 Task: Create a due date automation trigger when advanced on, on the monday after a card is due add fields without custom field "Resume" set to a date less than 1 days from now at 11:00 AM.
Action: Mouse moved to (1257, 96)
Screenshot: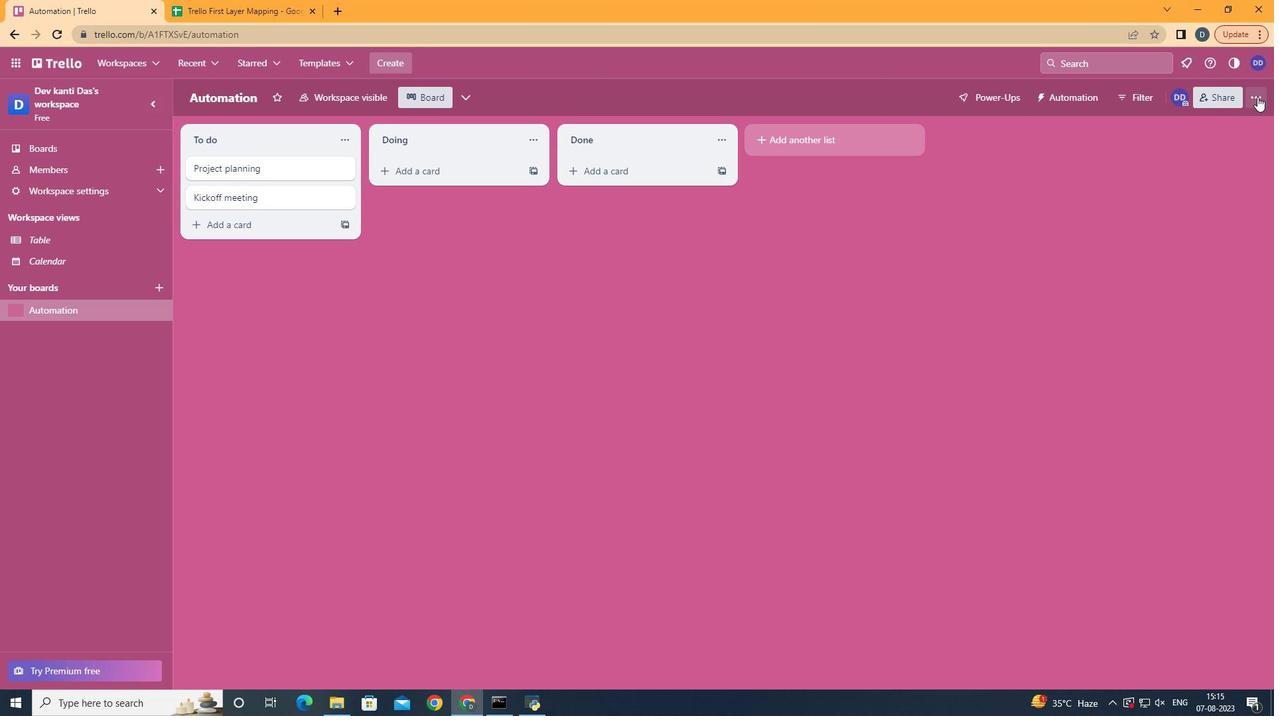 
Action: Mouse pressed left at (1257, 96)
Screenshot: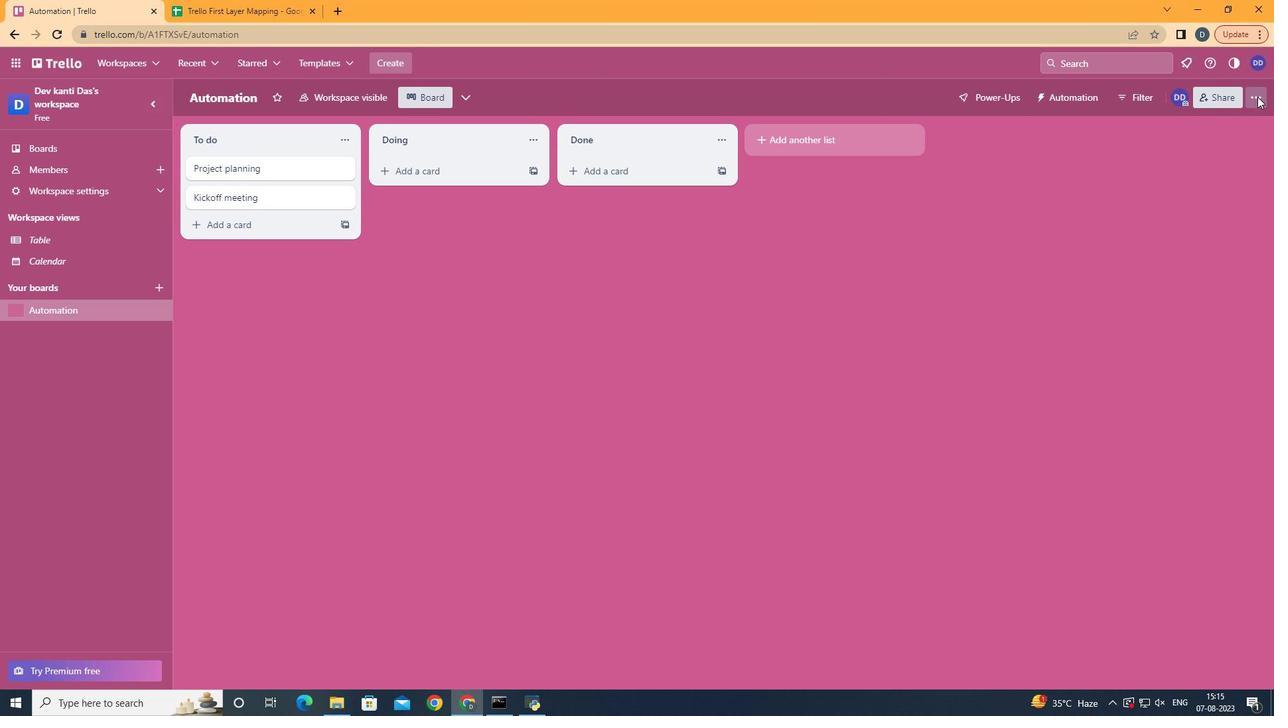 
Action: Mouse moved to (1175, 298)
Screenshot: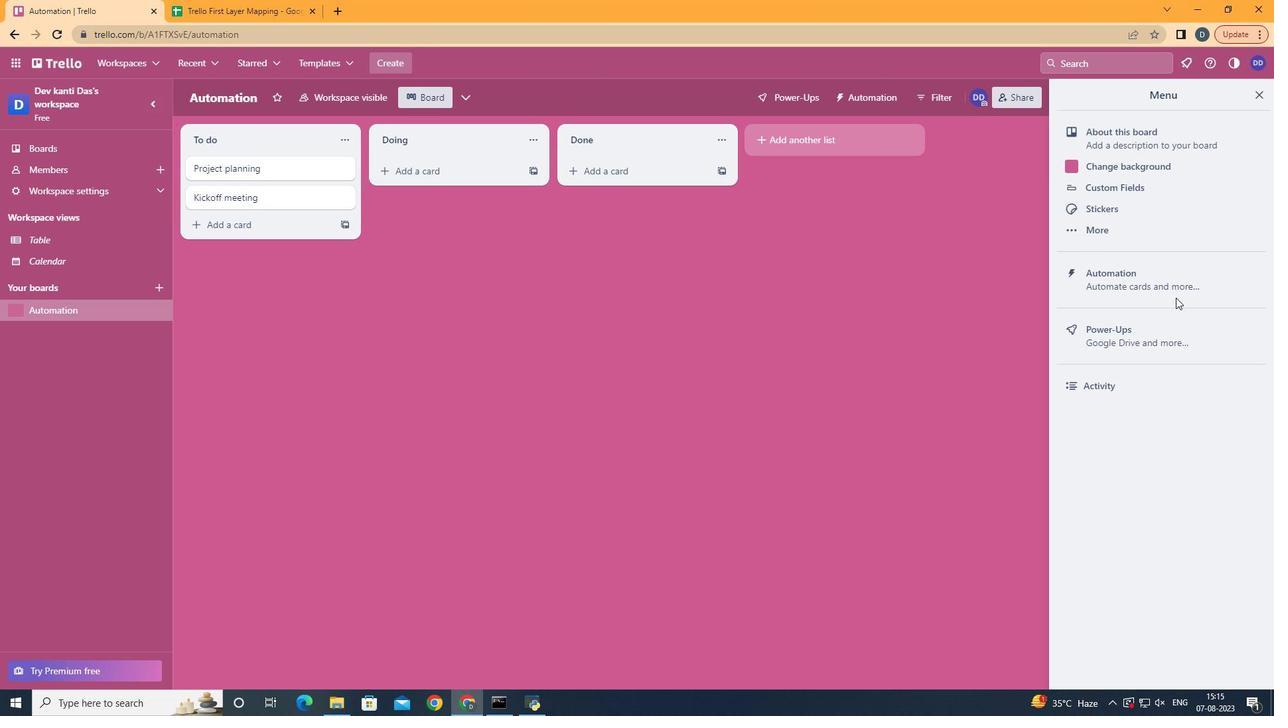 
Action: Mouse pressed left at (1175, 298)
Screenshot: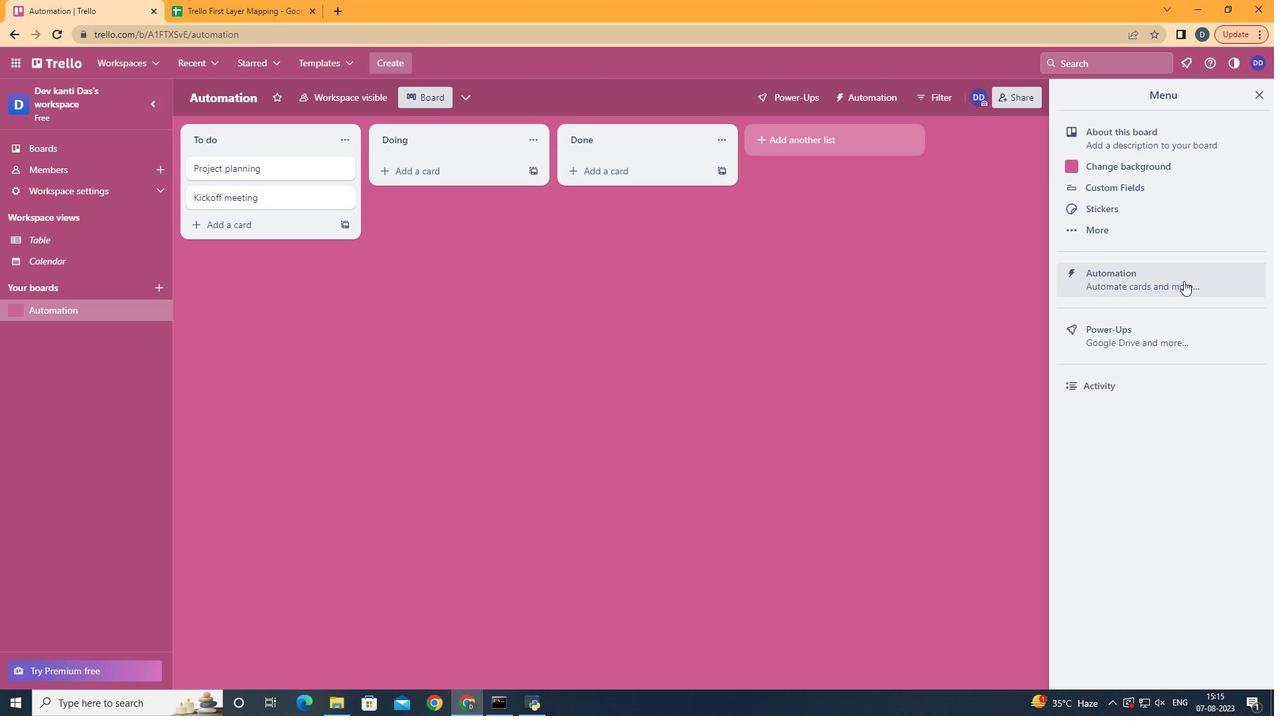 
Action: Mouse moved to (1184, 280)
Screenshot: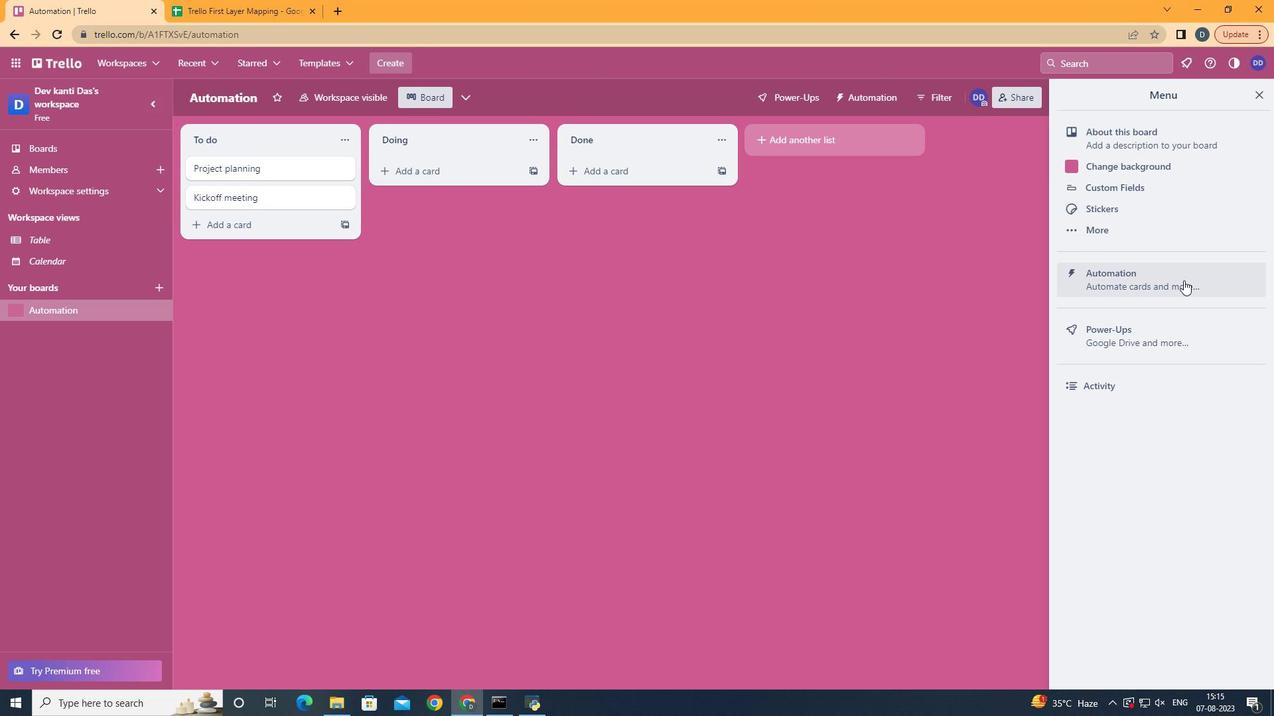 
Action: Mouse pressed left at (1184, 280)
Screenshot: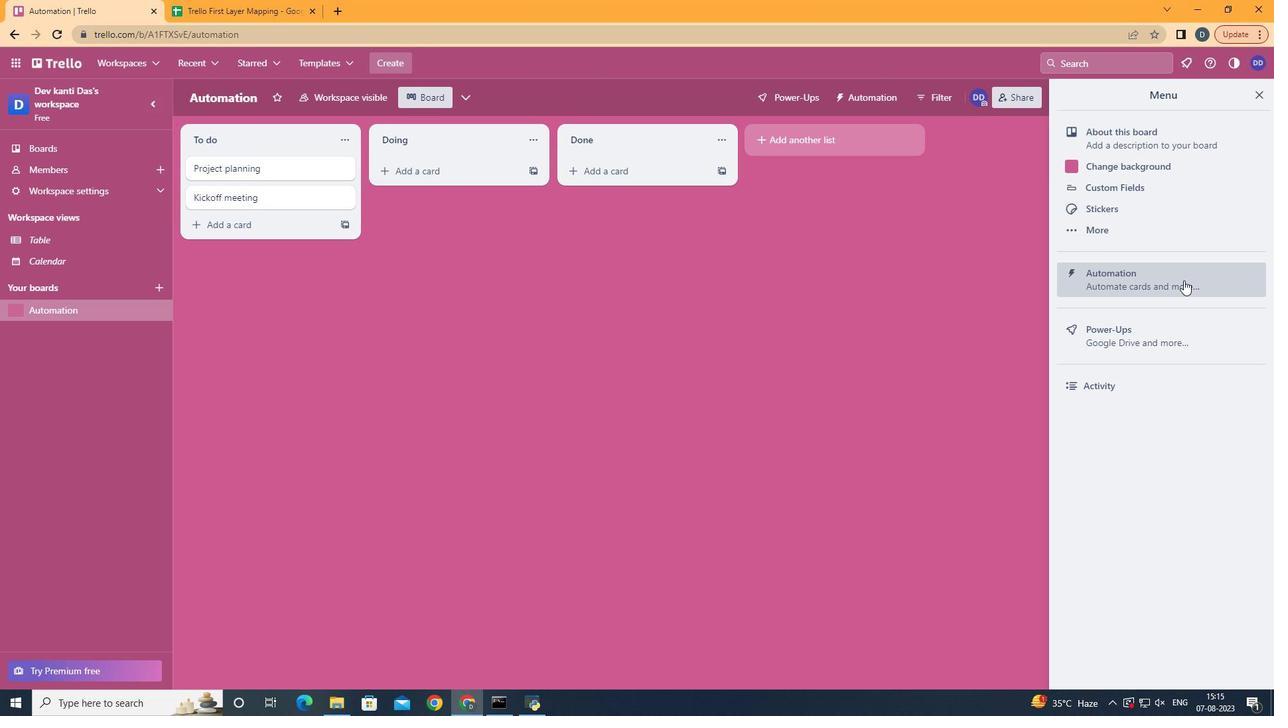 
Action: Mouse moved to (248, 270)
Screenshot: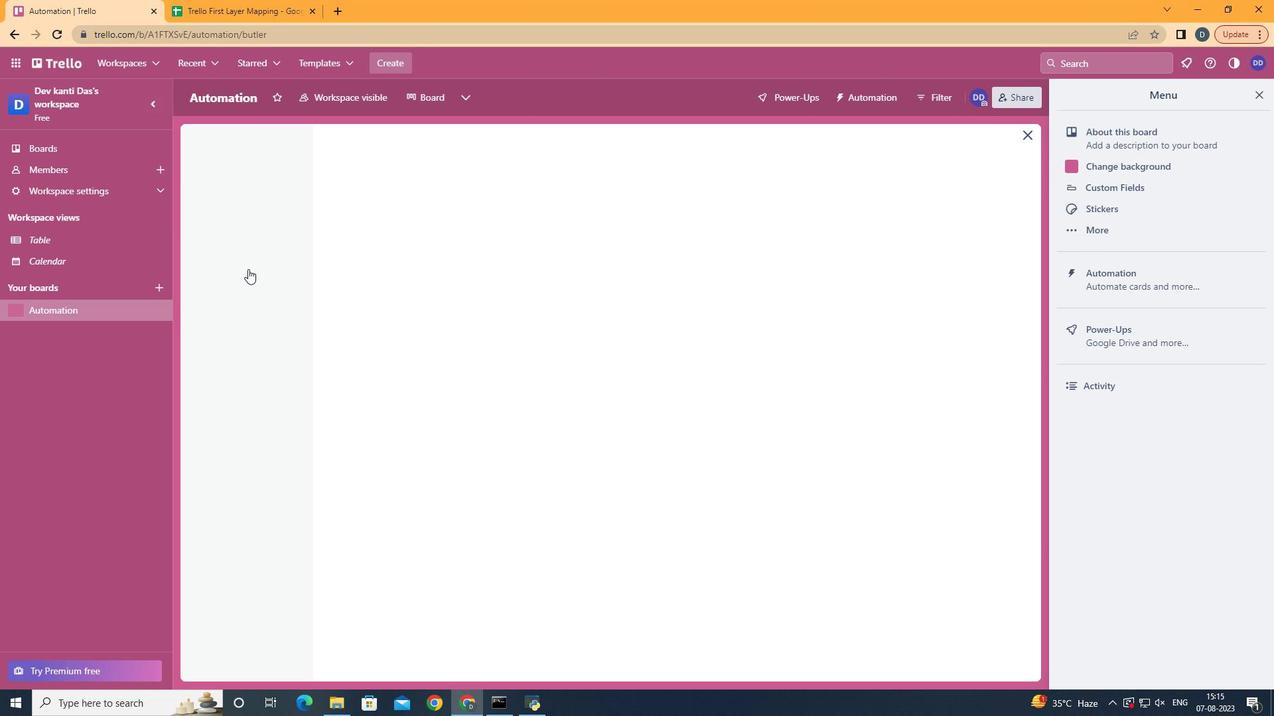 
Action: Mouse pressed left at (248, 270)
Screenshot: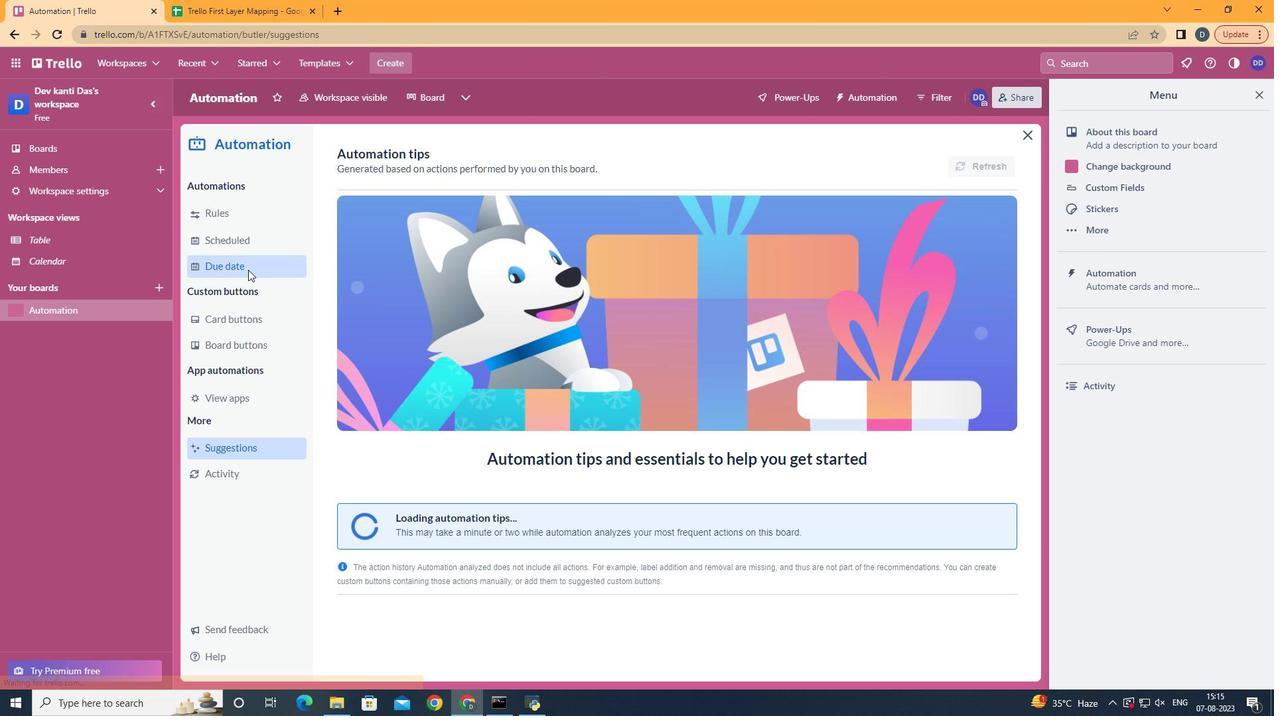 
Action: Mouse moved to (937, 161)
Screenshot: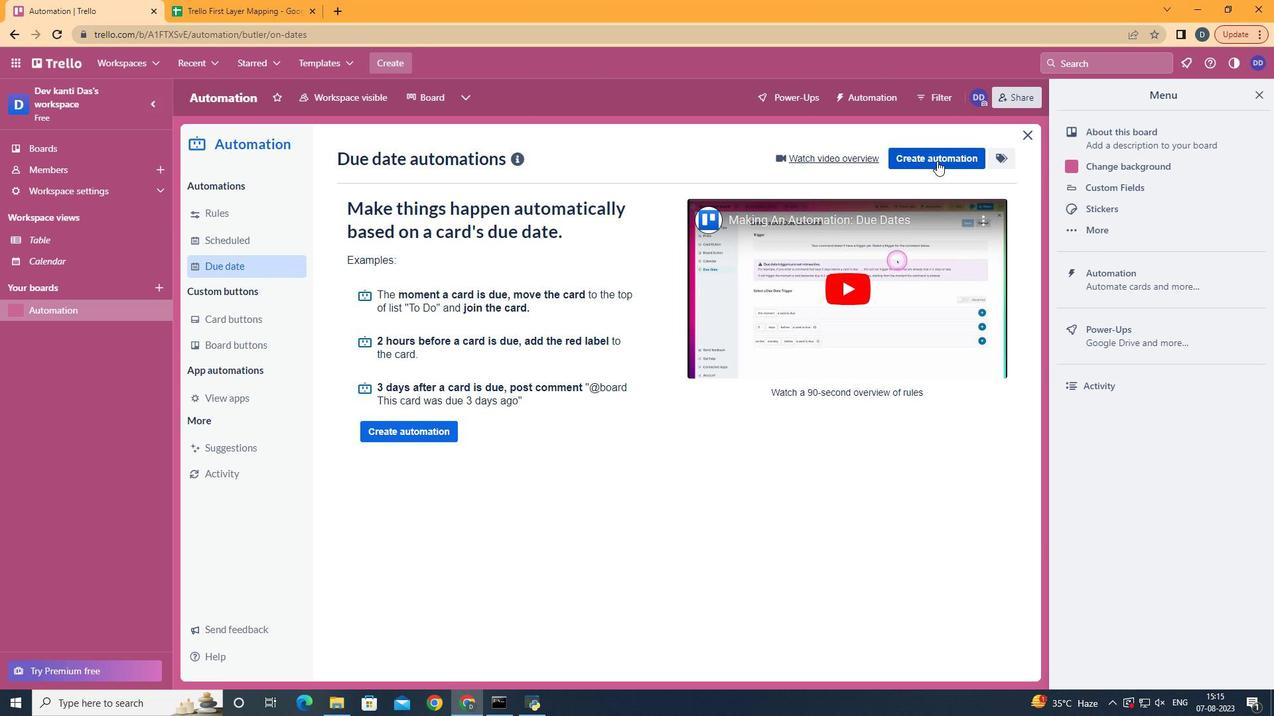 
Action: Mouse pressed left at (937, 161)
Screenshot: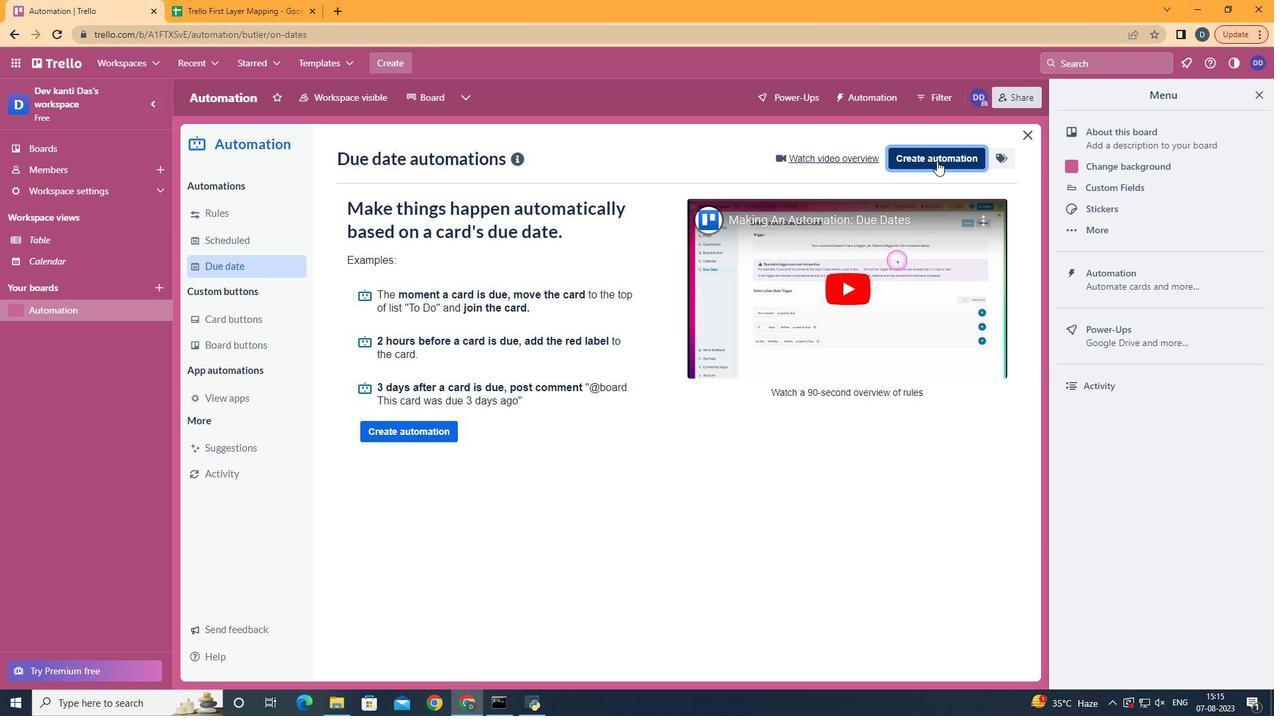 
Action: Mouse moved to (663, 294)
Screenshot: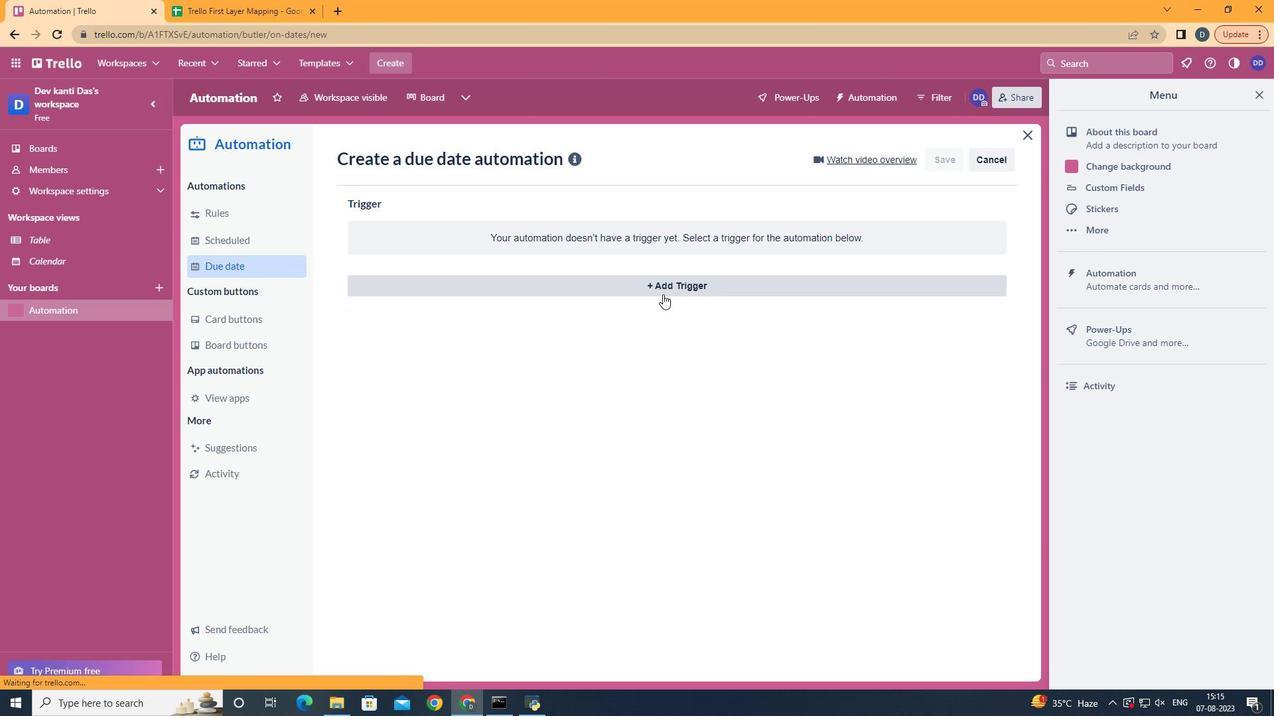 
Action: Mouse pressed left at (663, 294)
Screenshot: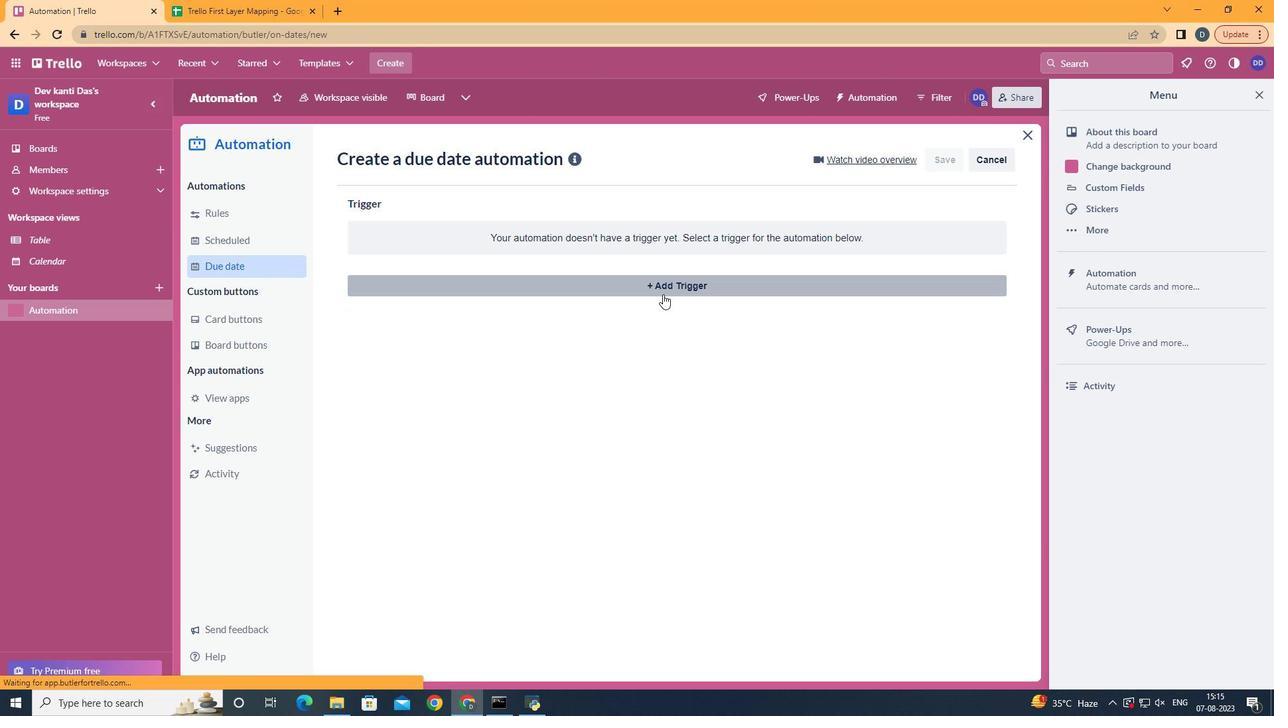 
Action: Mouse moved to (432, 348)
Screenshot: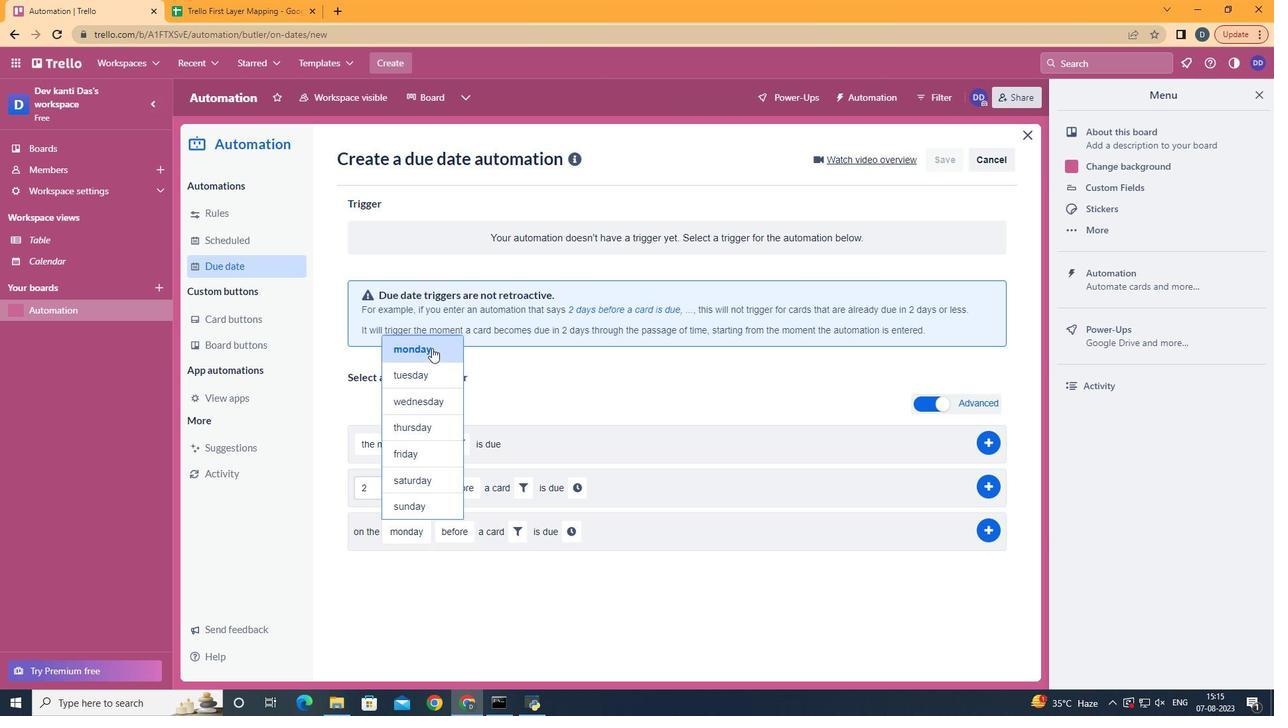 
Action: Mouse pressed left at (432, 348)
Screenshot: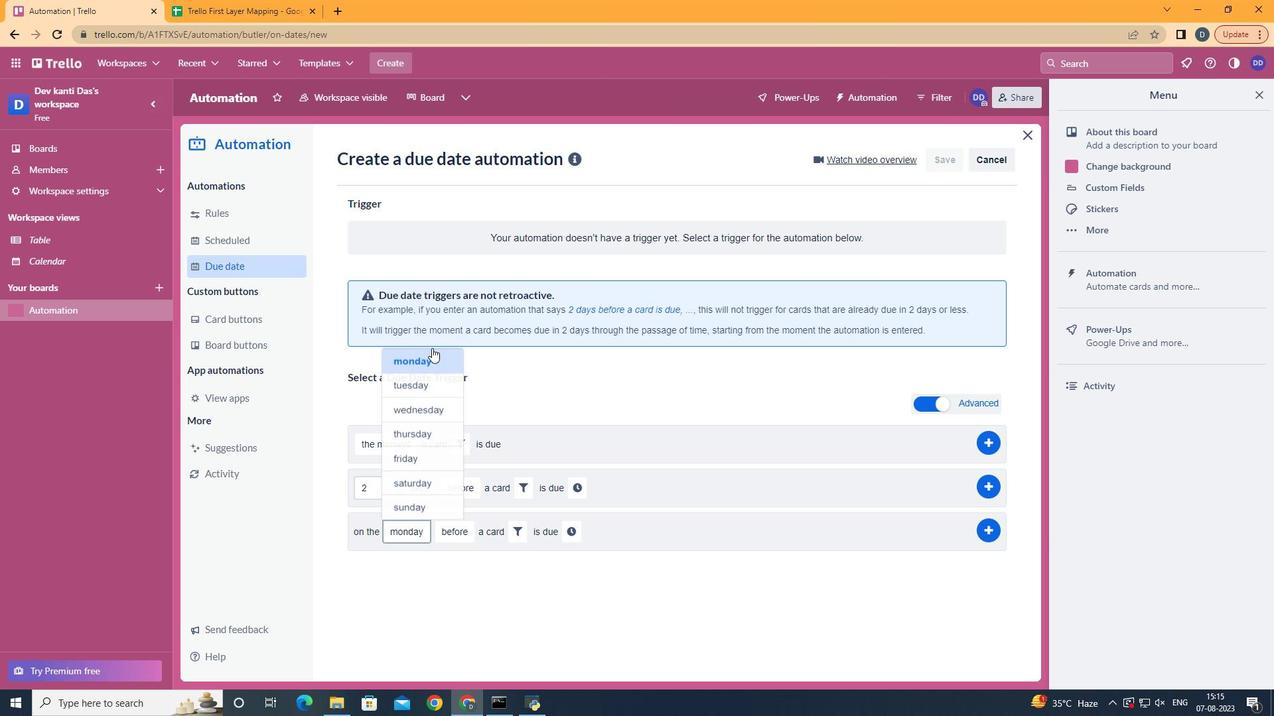 
Action: Mouse moved to (460, 577)
Screenshot: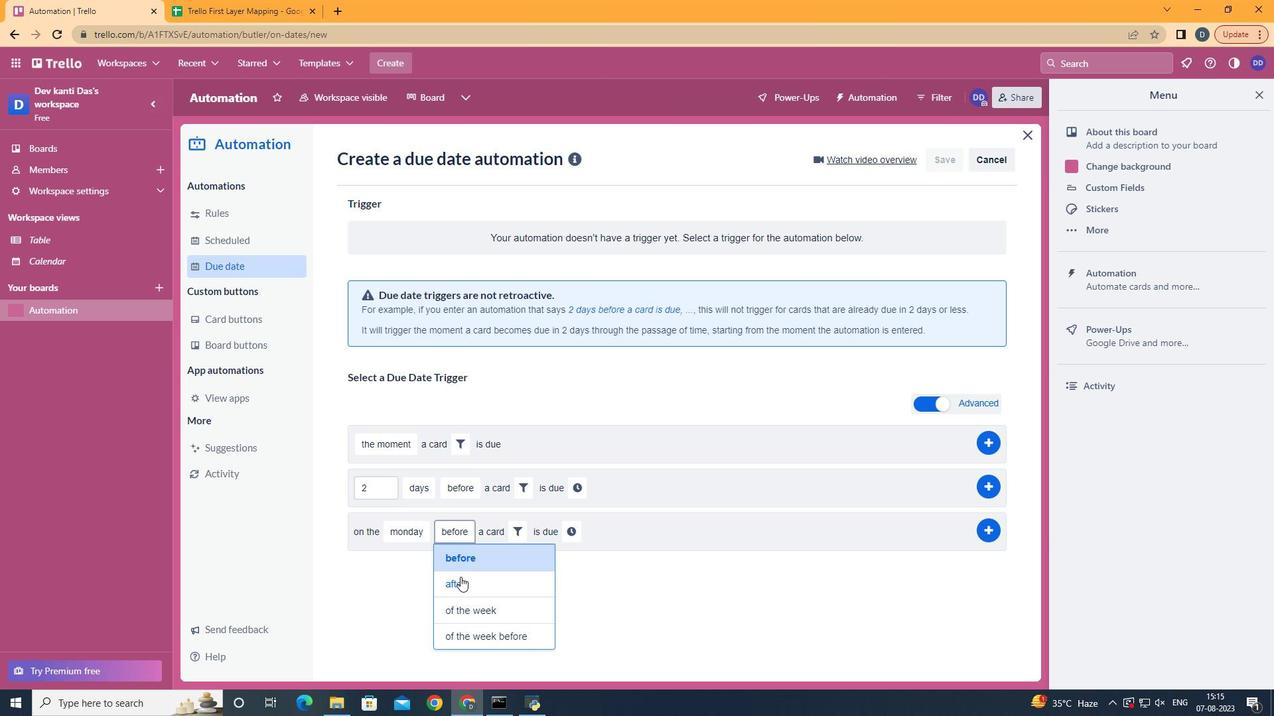 
Action: Mouse pressed left at (460, 577)
Screenshot: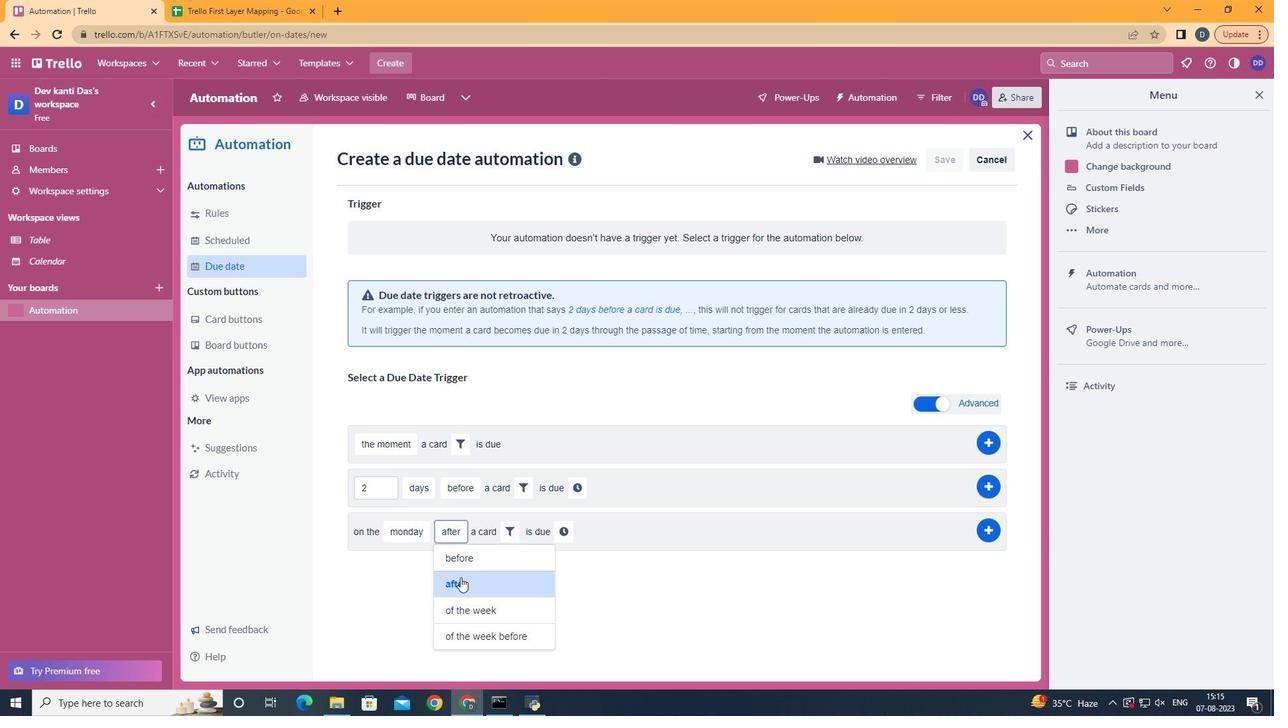 
Action: Mouse moved to (518, 525)
Screenshot: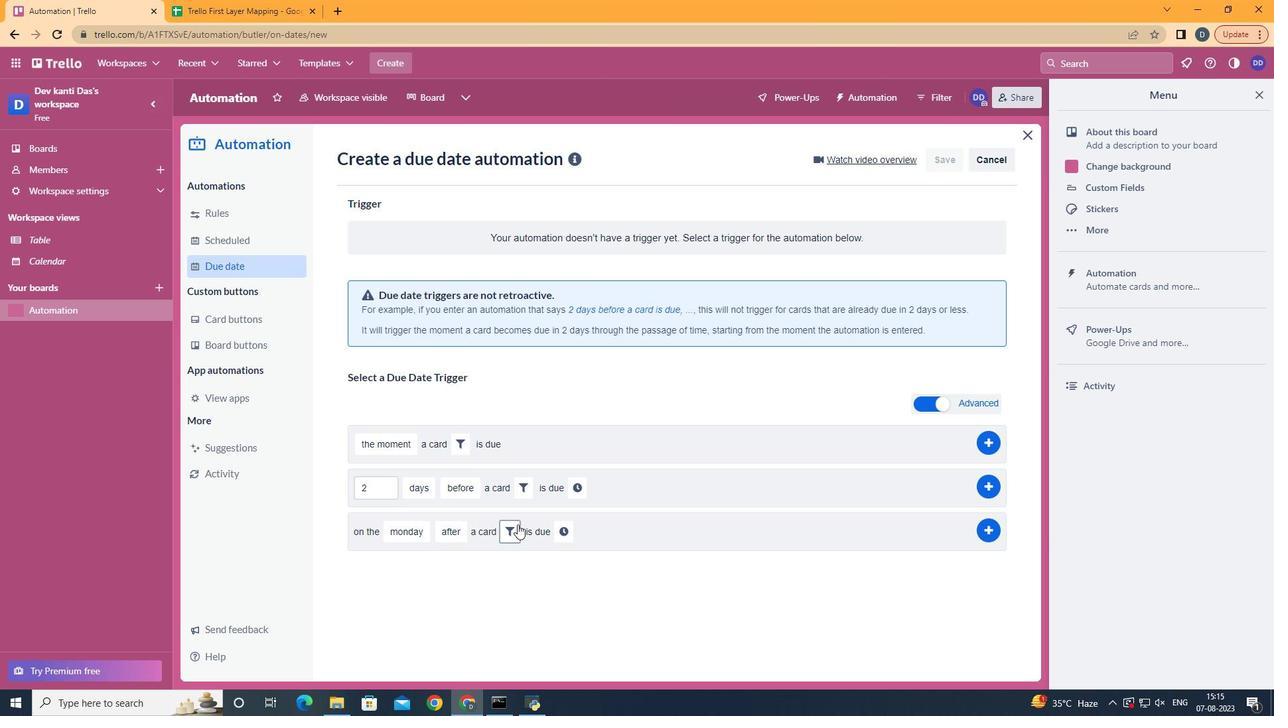 
Action: Mouse pressed left at (518, 525)
Screenshot: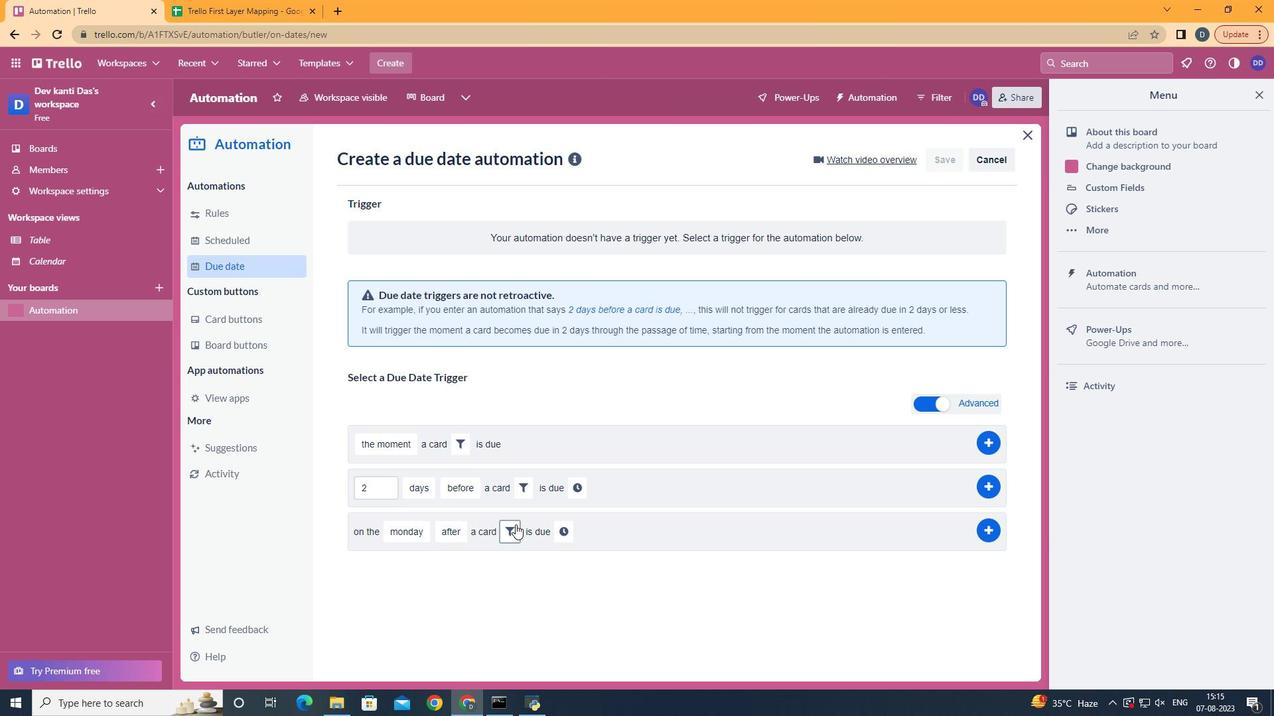 
Action: Mouse moved to (722, 576)
Screenshot: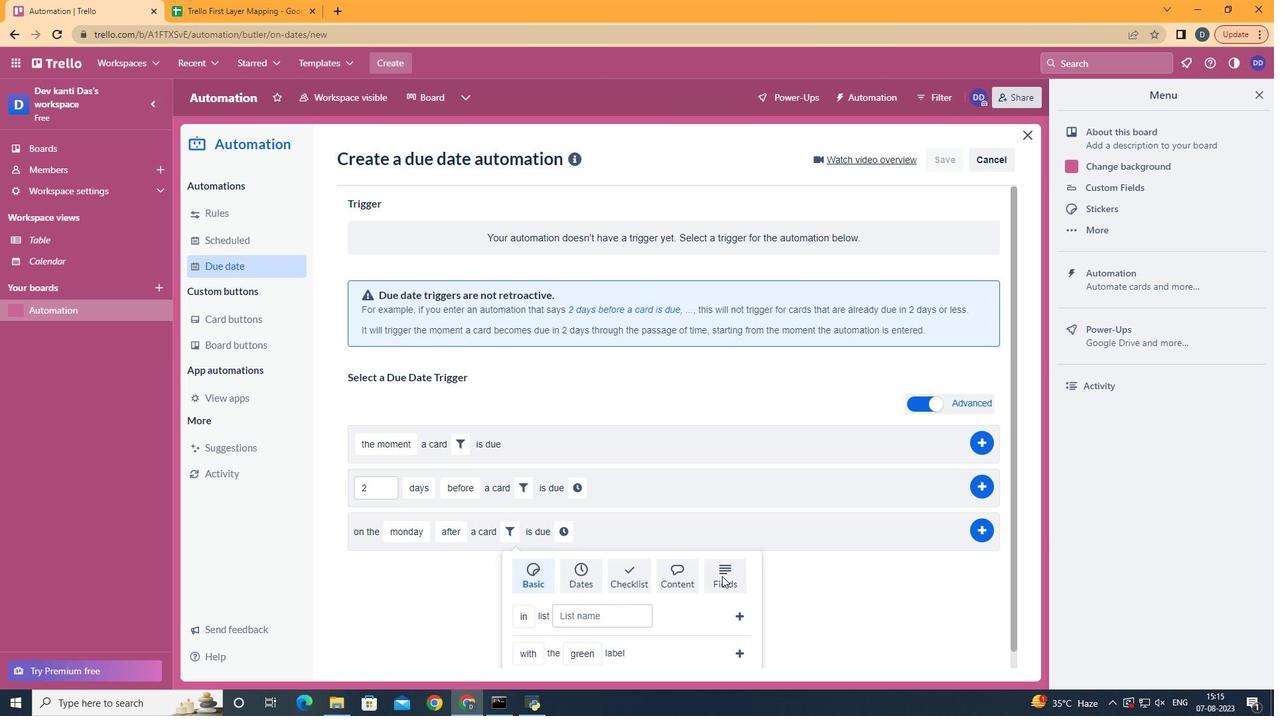 
Action: Mouse pressed left at (722, 576)
Screenshot: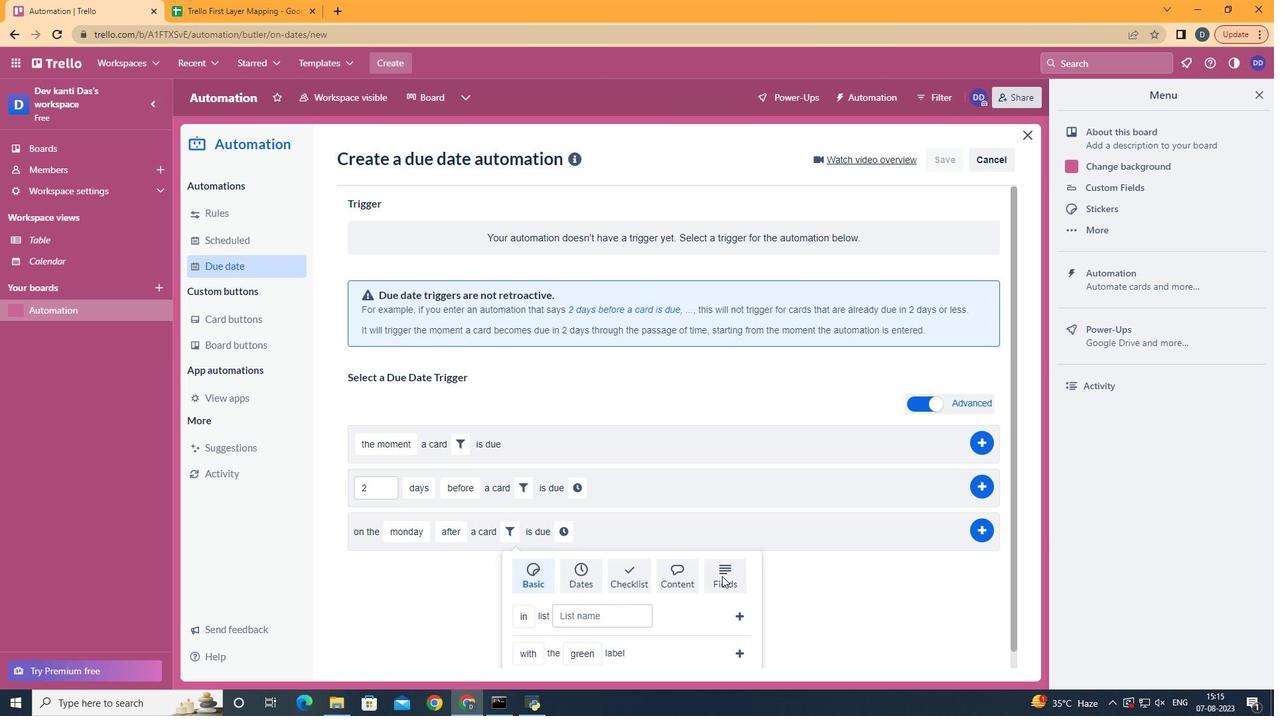
Action: Mouse scrolled (722, 576) with delta (0, 0)
Screenshot: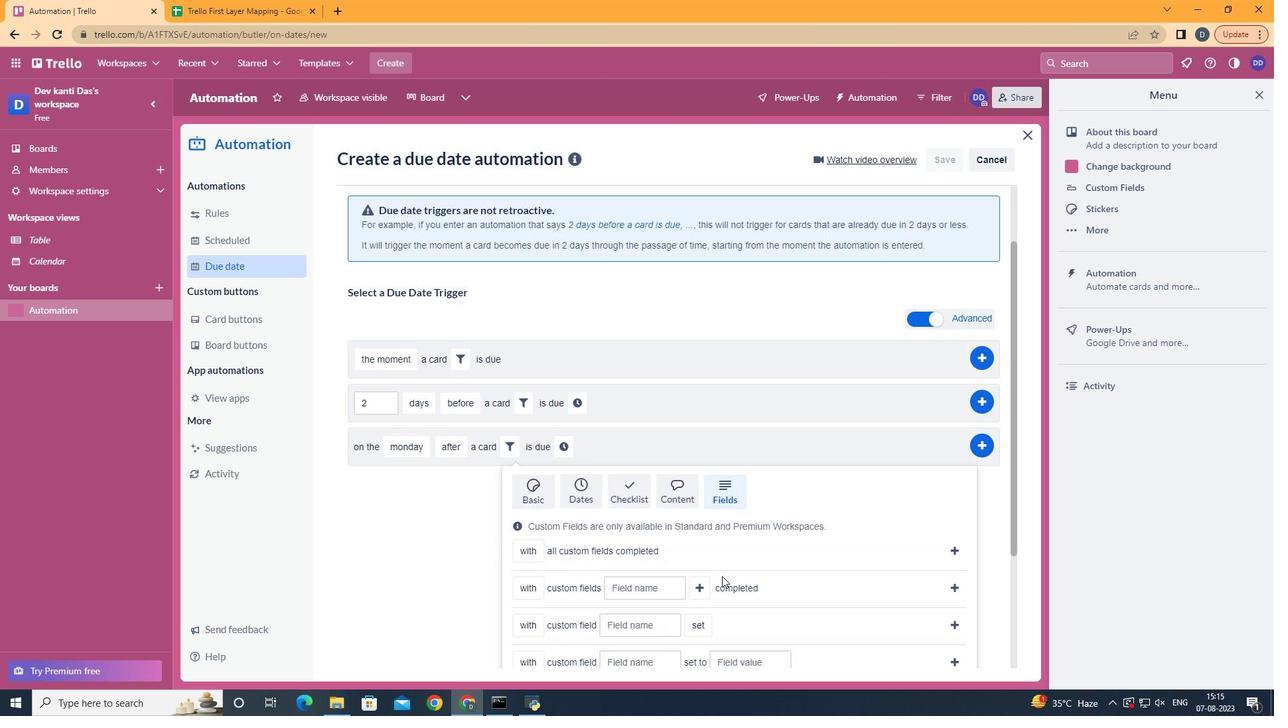 
Action: Mouse scrolled (722, 576) with delta (0, 0)
Screenshot: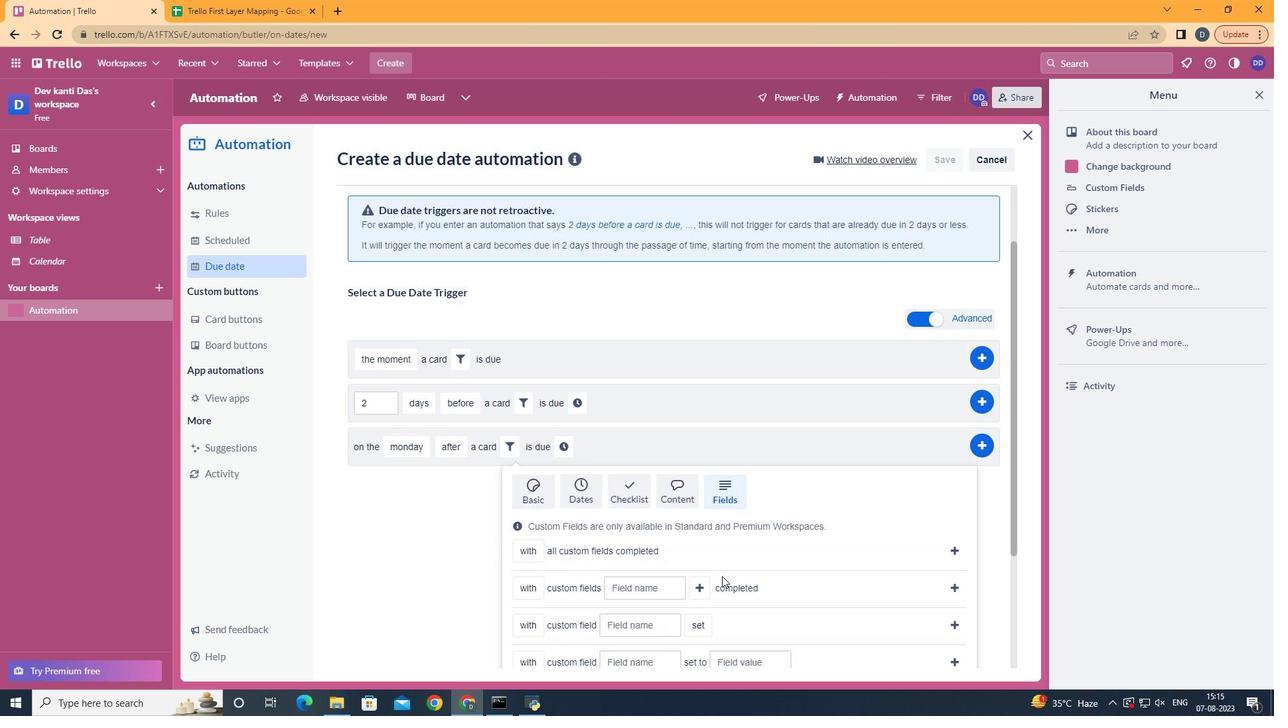 
Action: Mouse scrolled (722, 576) with delta (0, 0)
Screenshot: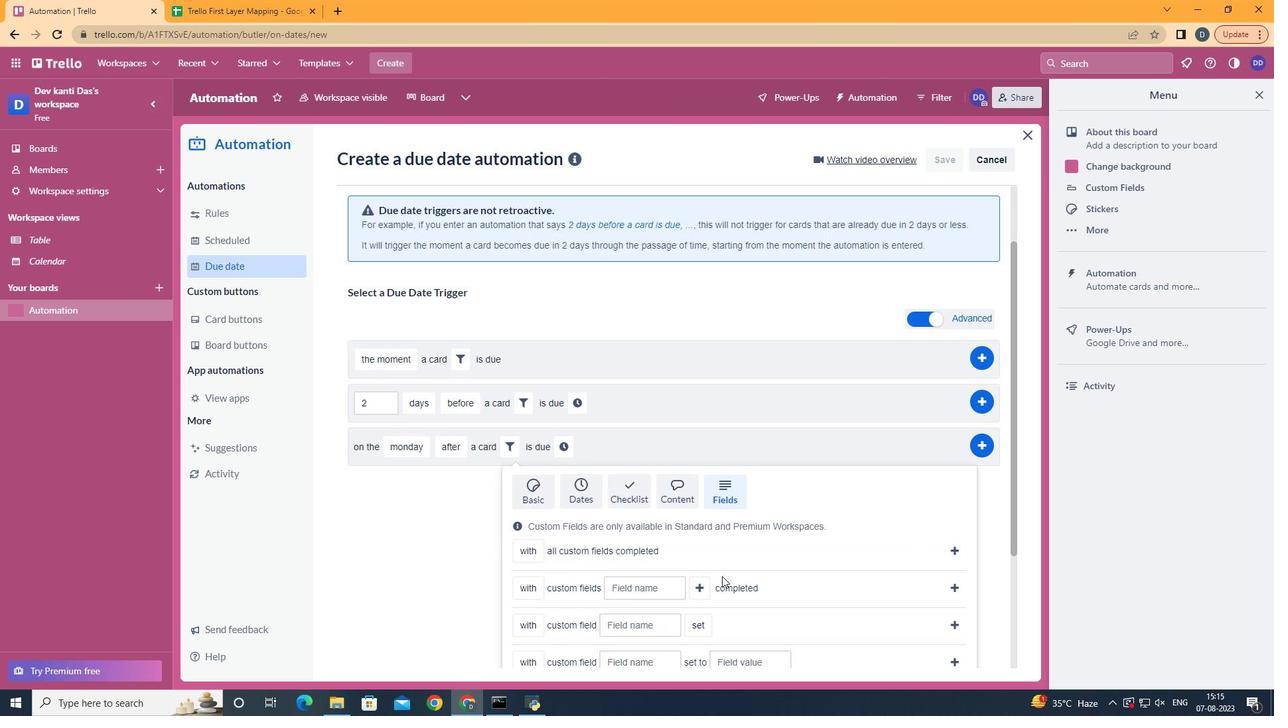 
Action: Mouse scrolled (722, 576) with delta (0, 0)
Screenshot: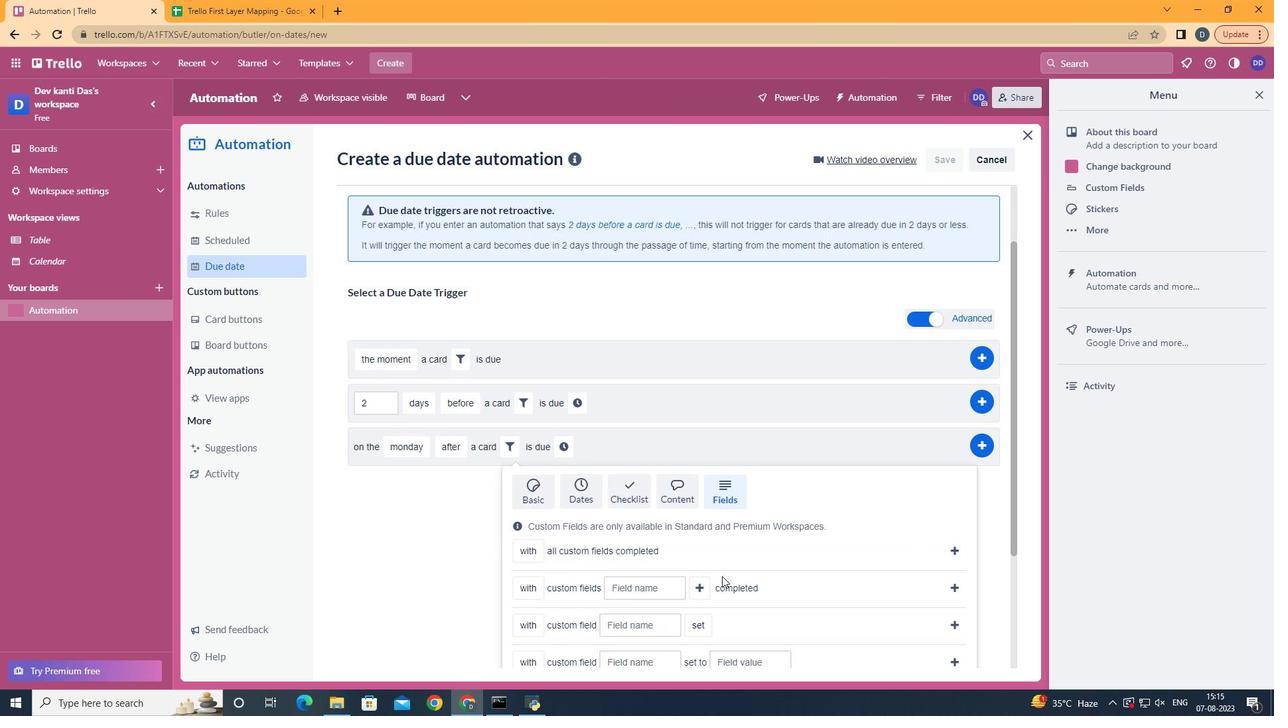 
Action: Mouse scrolled (722, 576) with delta (0, 0)
Screenshot: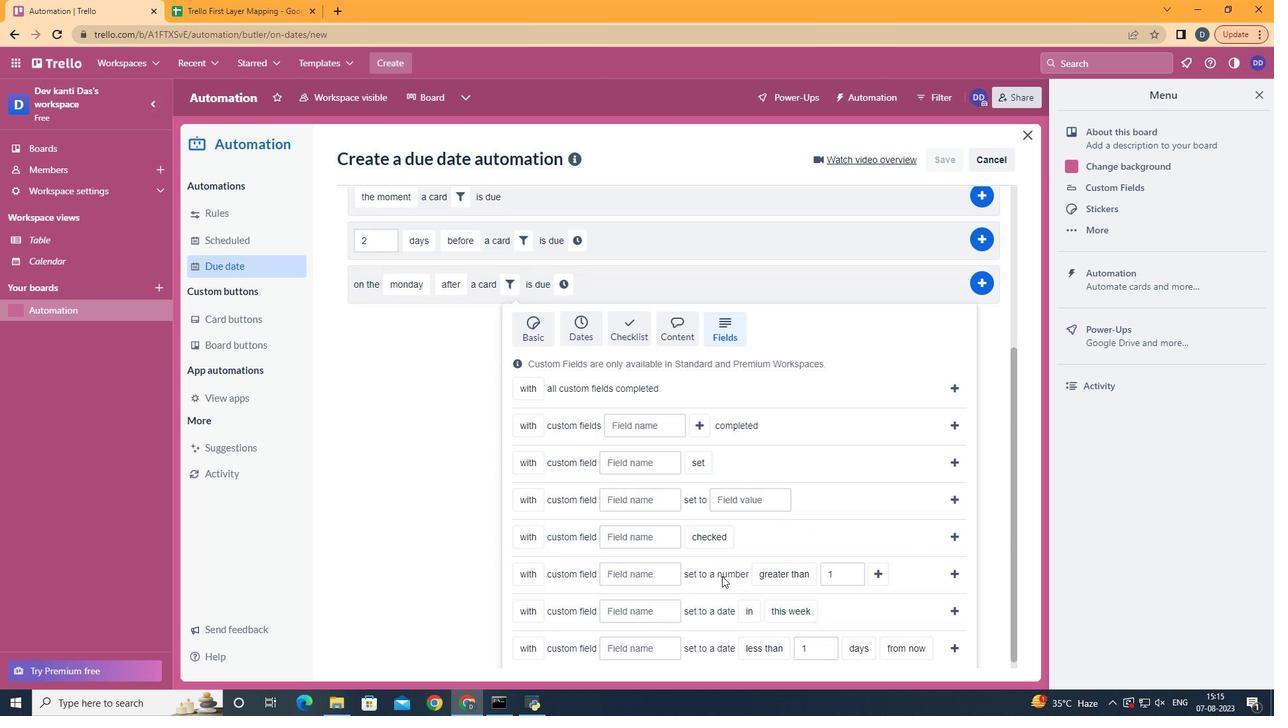 
Action: Mouse moved to (536, 619)
Screenshot: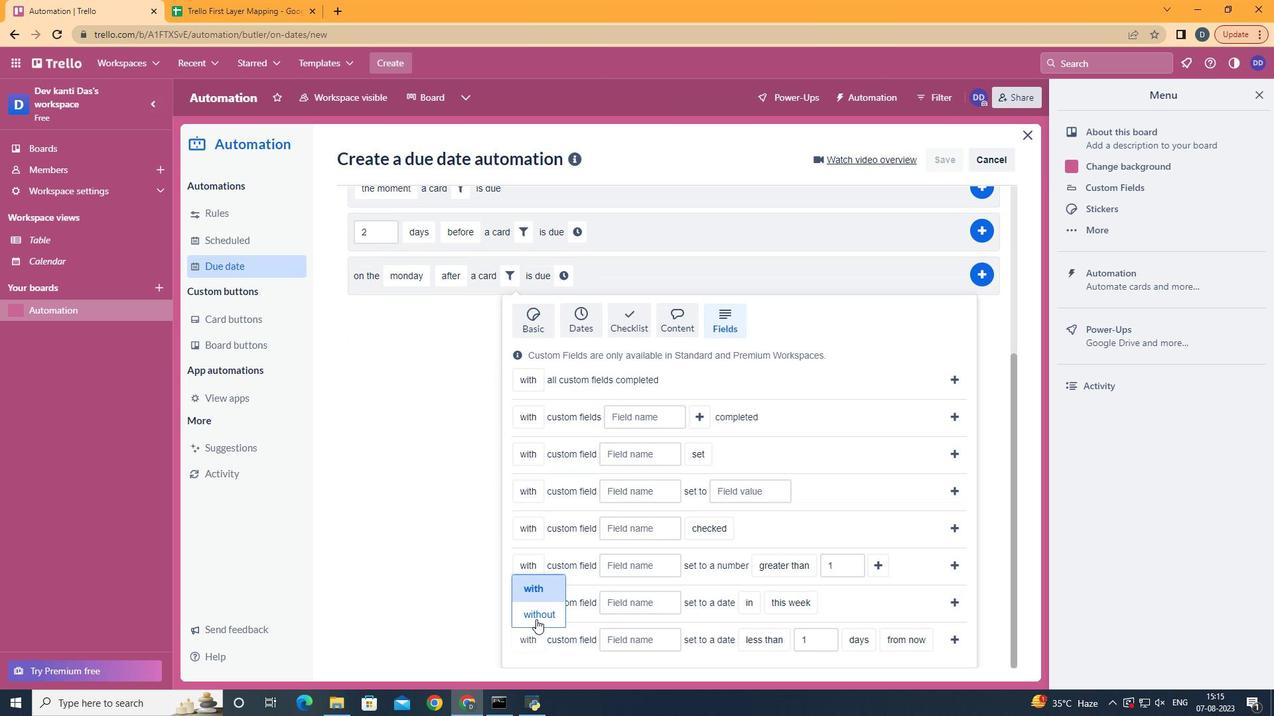 
Action: Mouse pressed left at (536, 619)
Screenshot: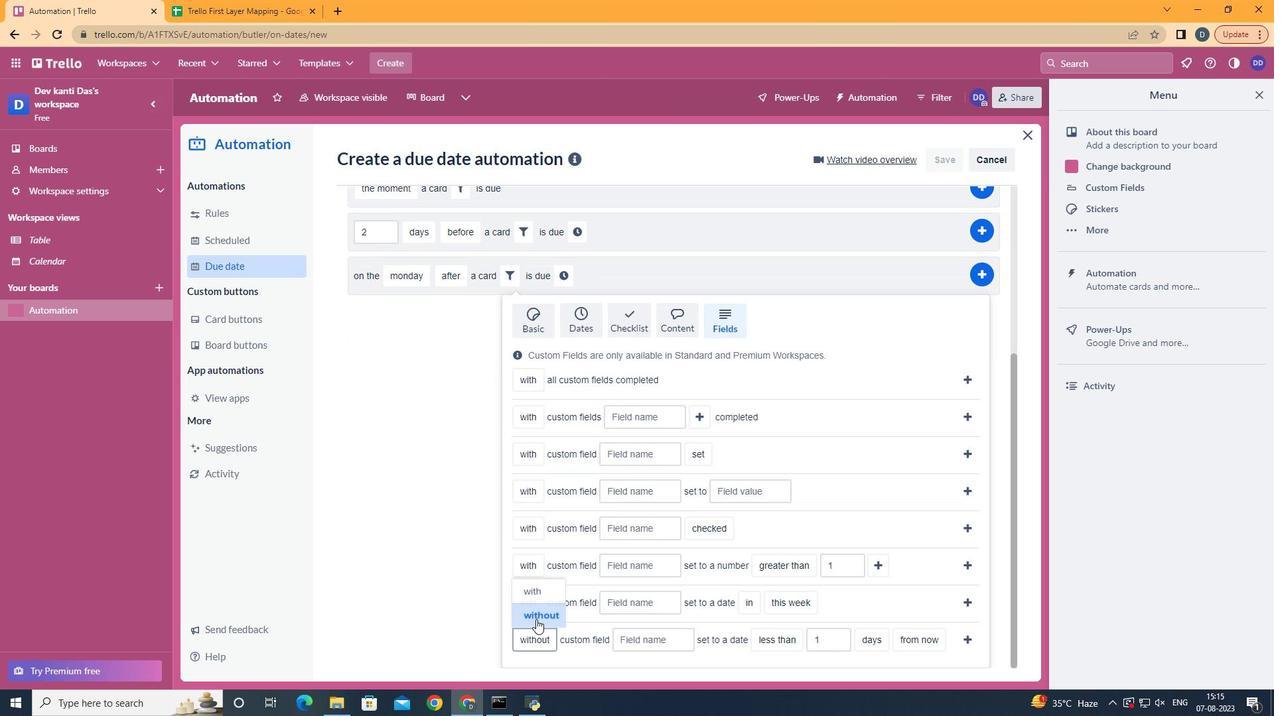 
Action: Mouse moved to (681, 642)
Screenshot: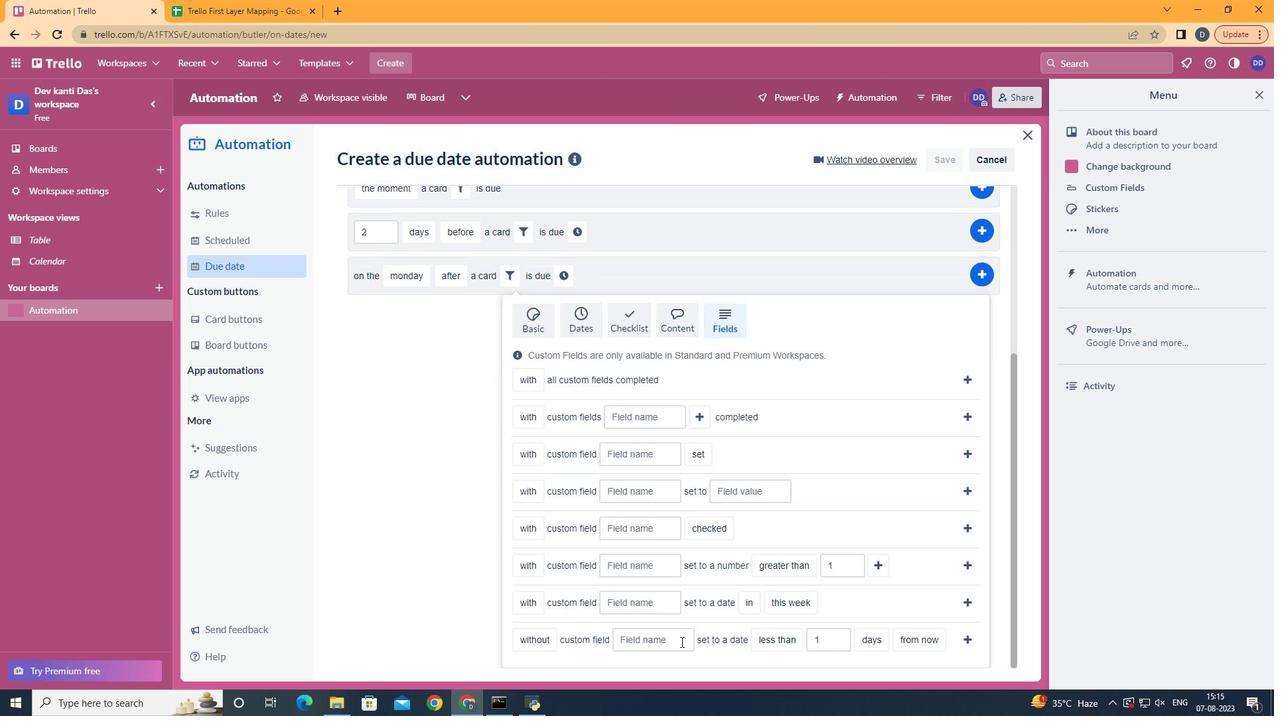 
Action: Mouse pressed left at (681, 642)
Screenshot: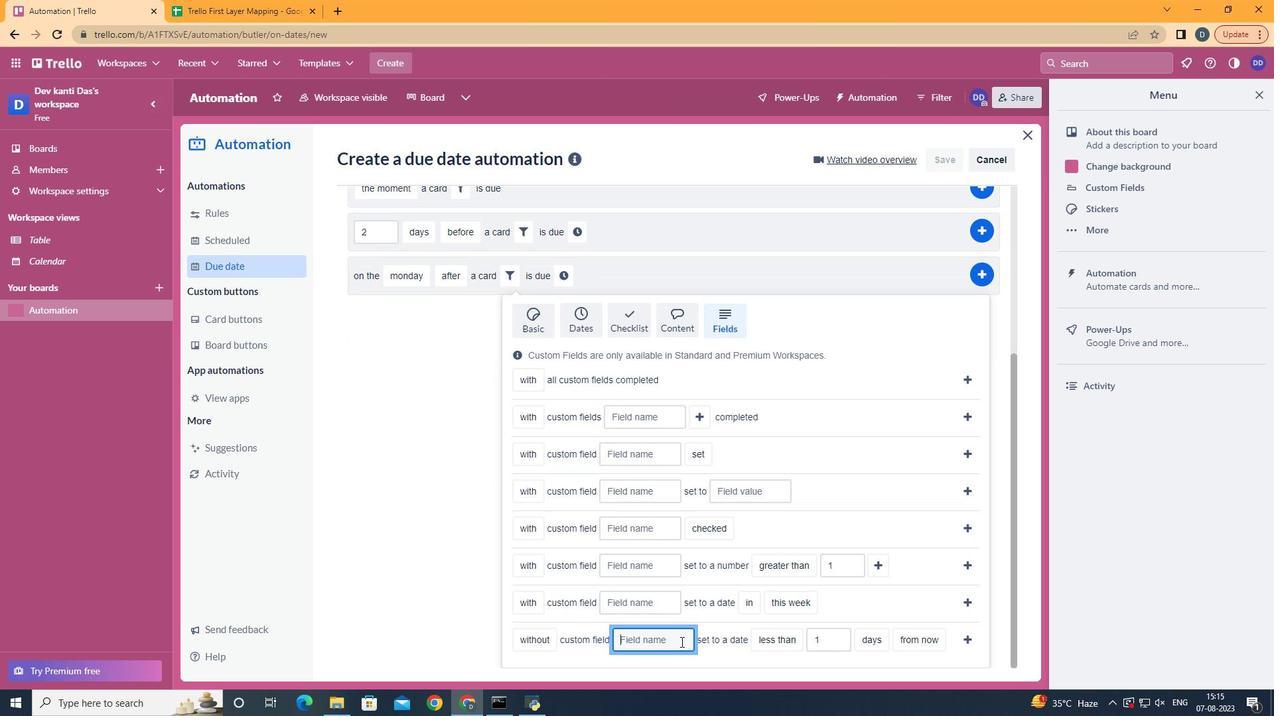 
Action: Key pressed <Key.shift>Resume
Screenshot: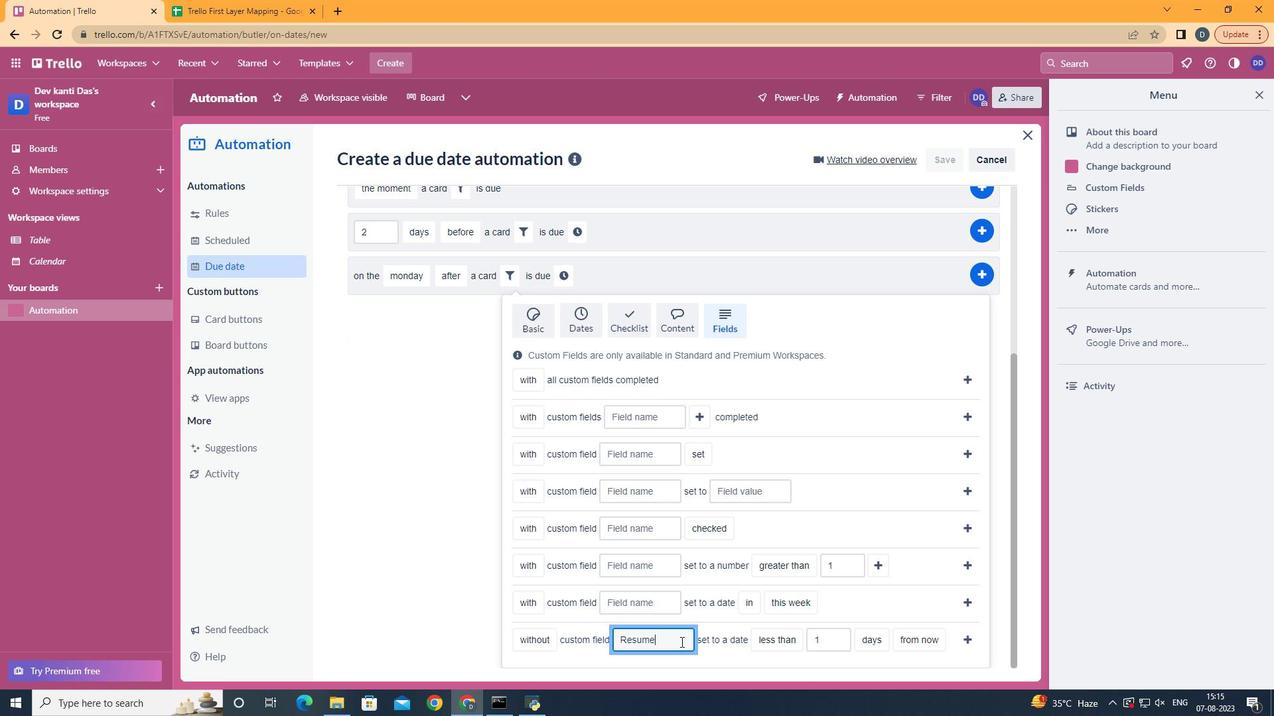 
Action: Mouse moved to (790, 542)
Screenshot: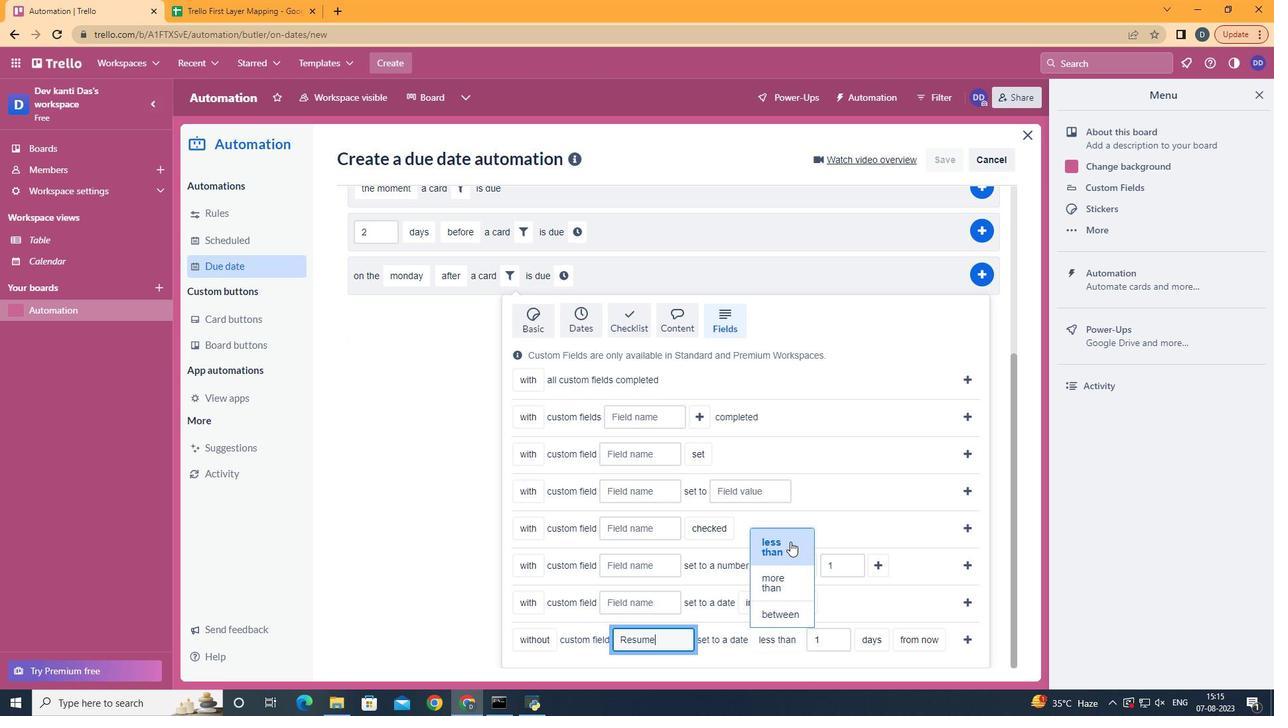 
Action: Mouse pressed left at (790, 542)
Screenshot: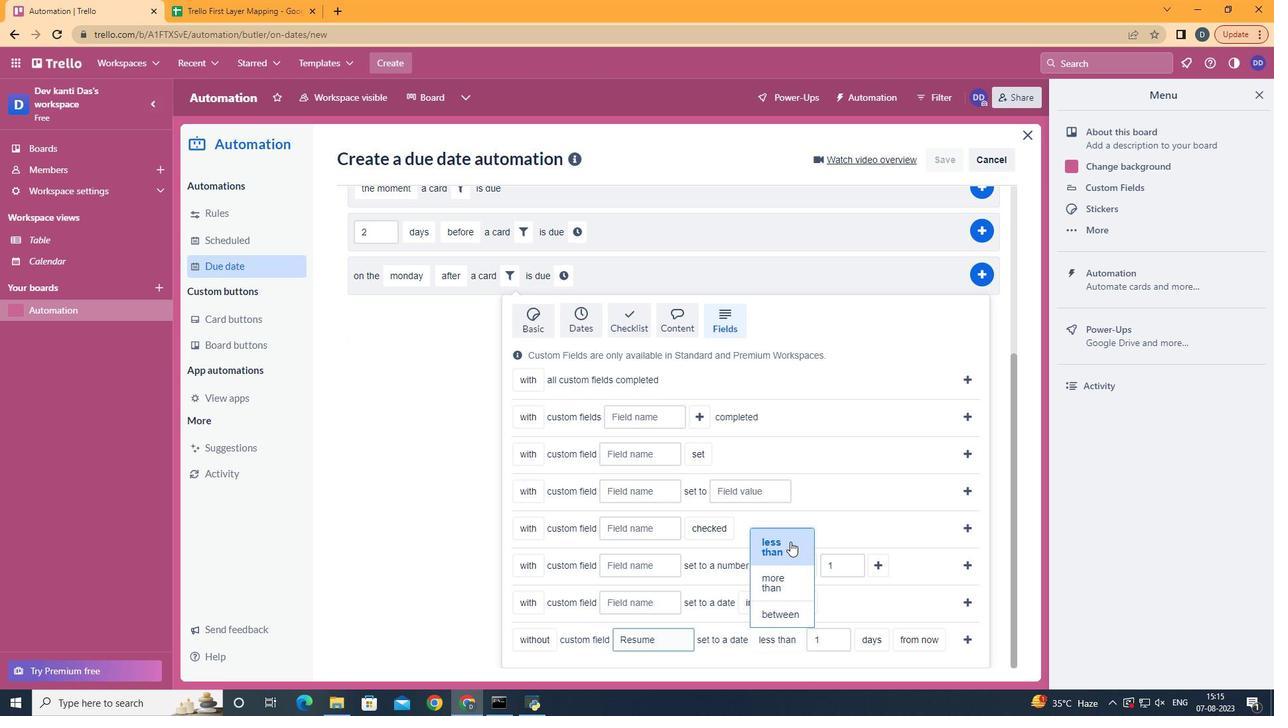 
Action: Mouse moved to (882, 583)
Screenshot: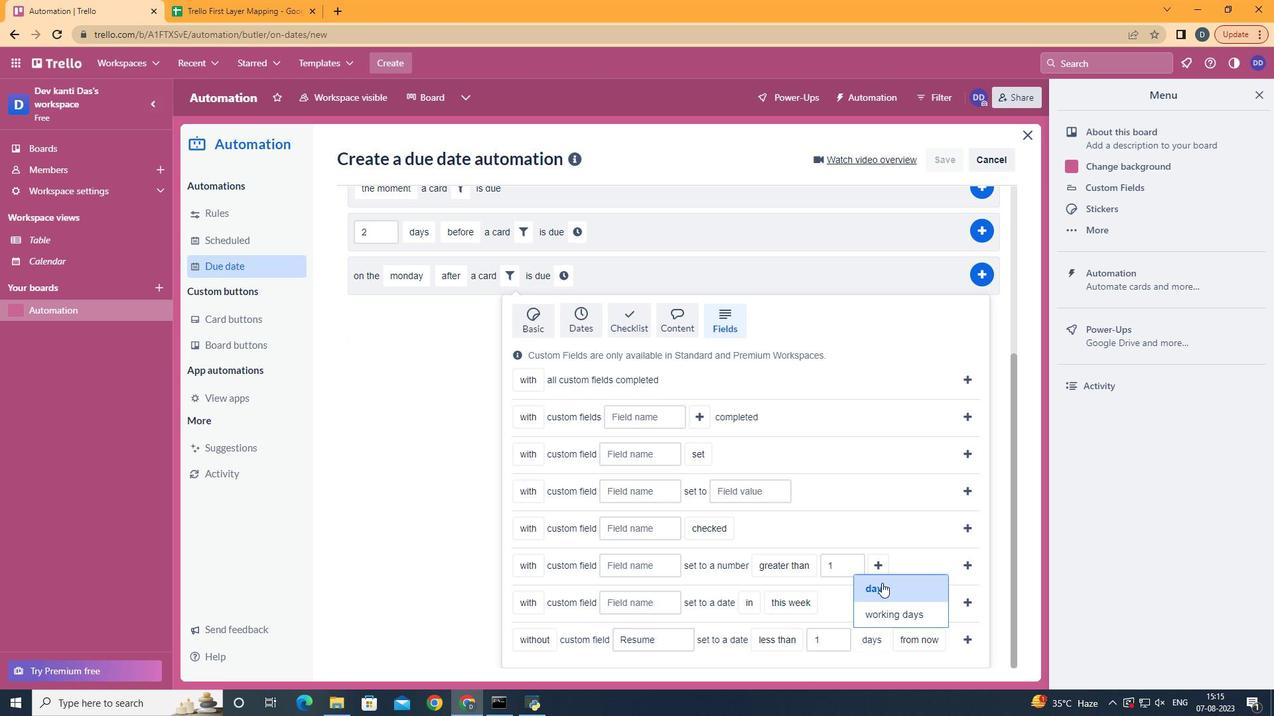 
Action: Mouse pressed left at (882, 583)
Screenshot: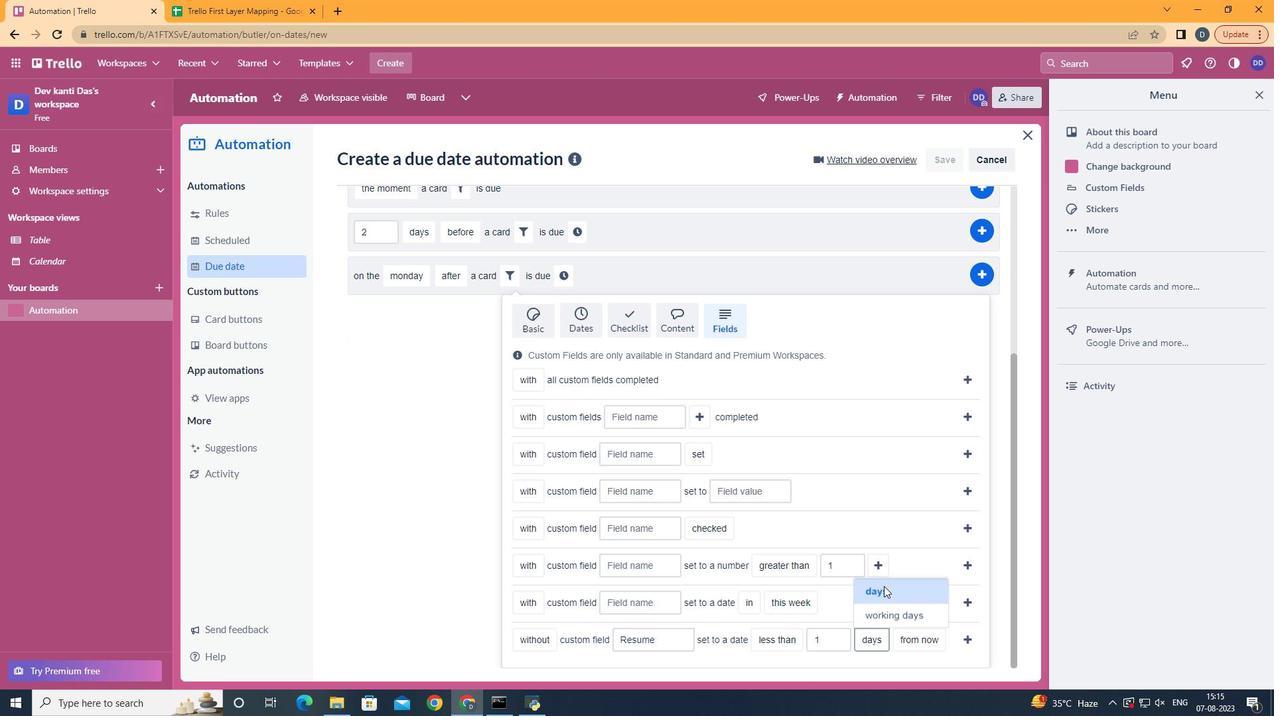 
Action: Mouse moved to (931, 582)
Screenshot: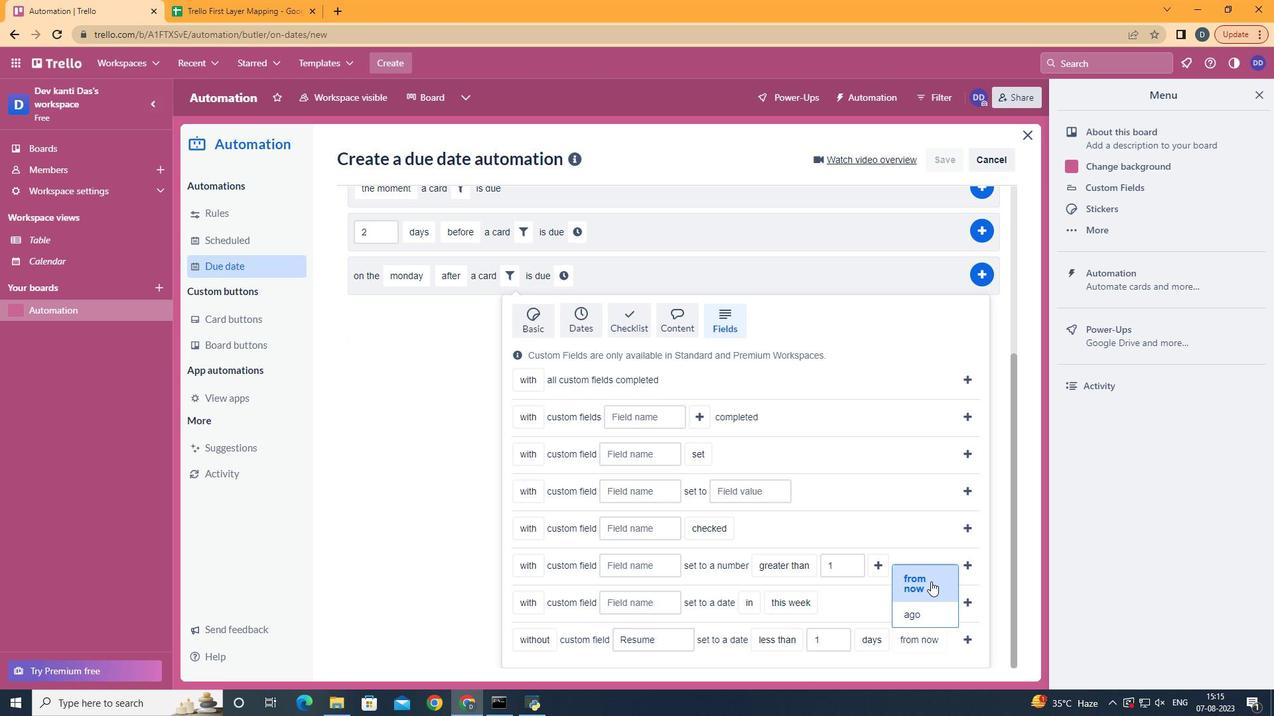 
Action: Mouse pressed left at (931, 582)
Screenshot: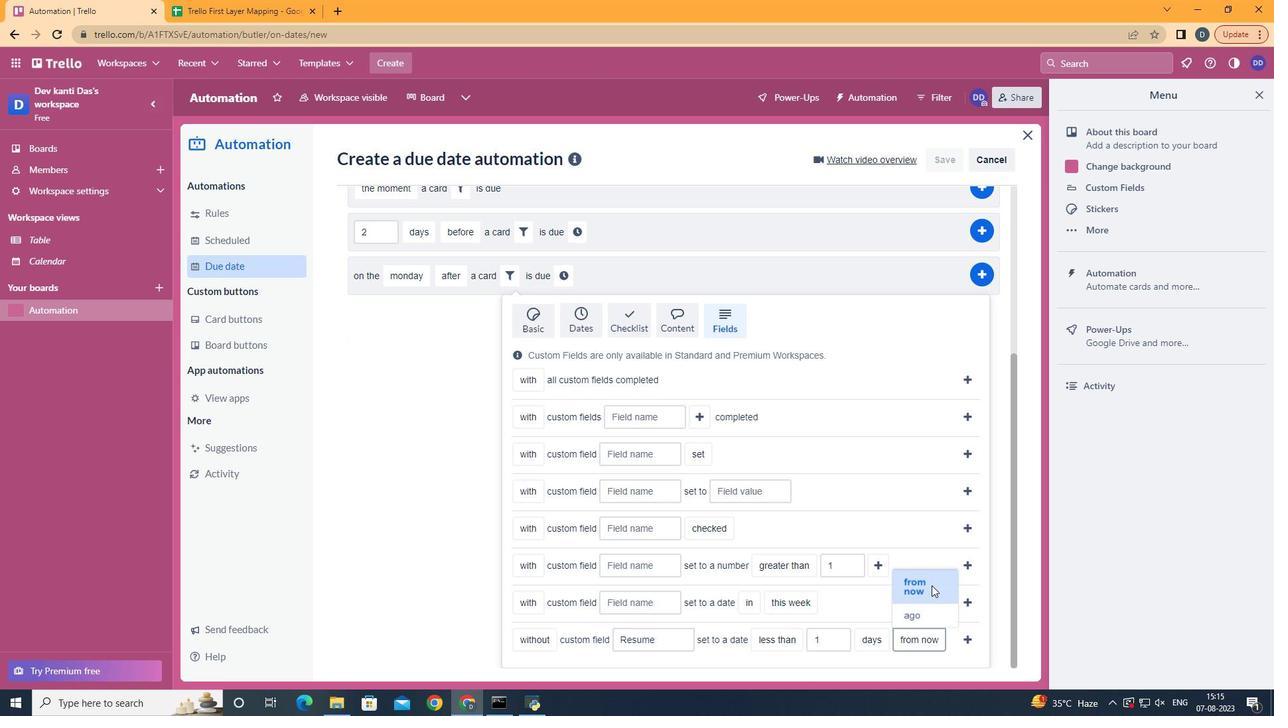 
Action: Mouse moved to (967, 648)
Screenshot: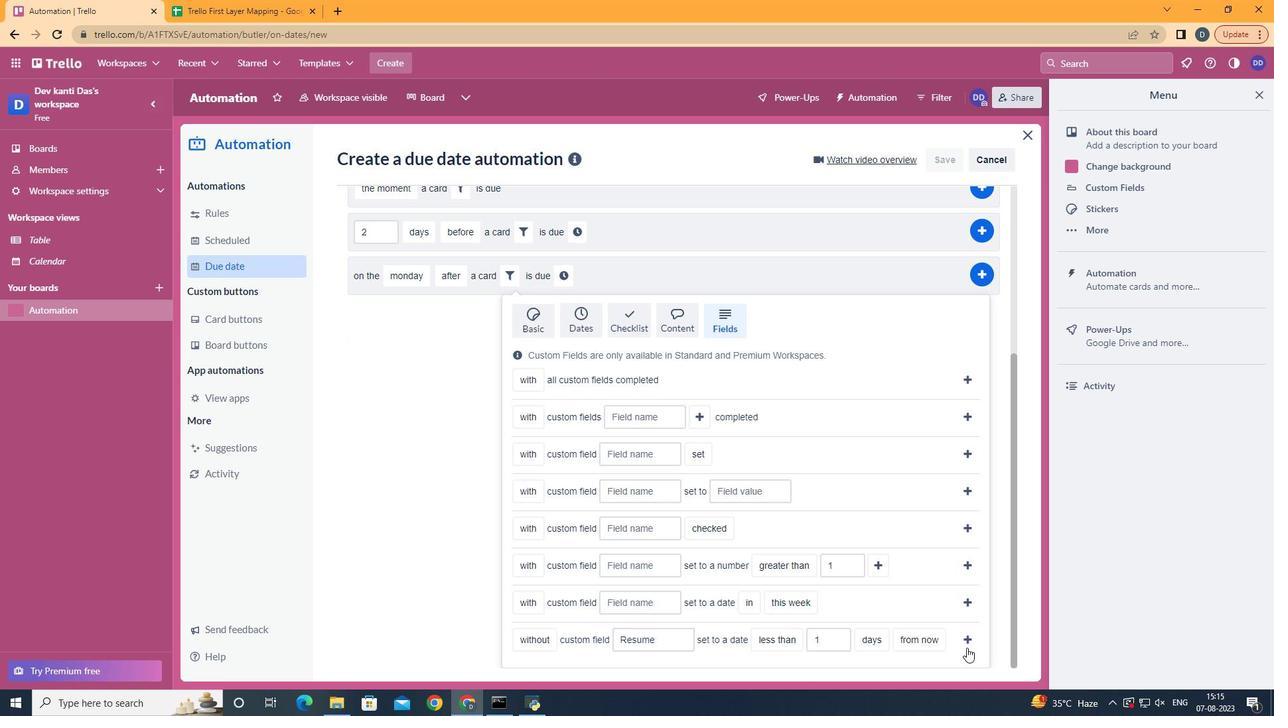 
Action: Mouse pressed left at (967, 648)
Screenshot: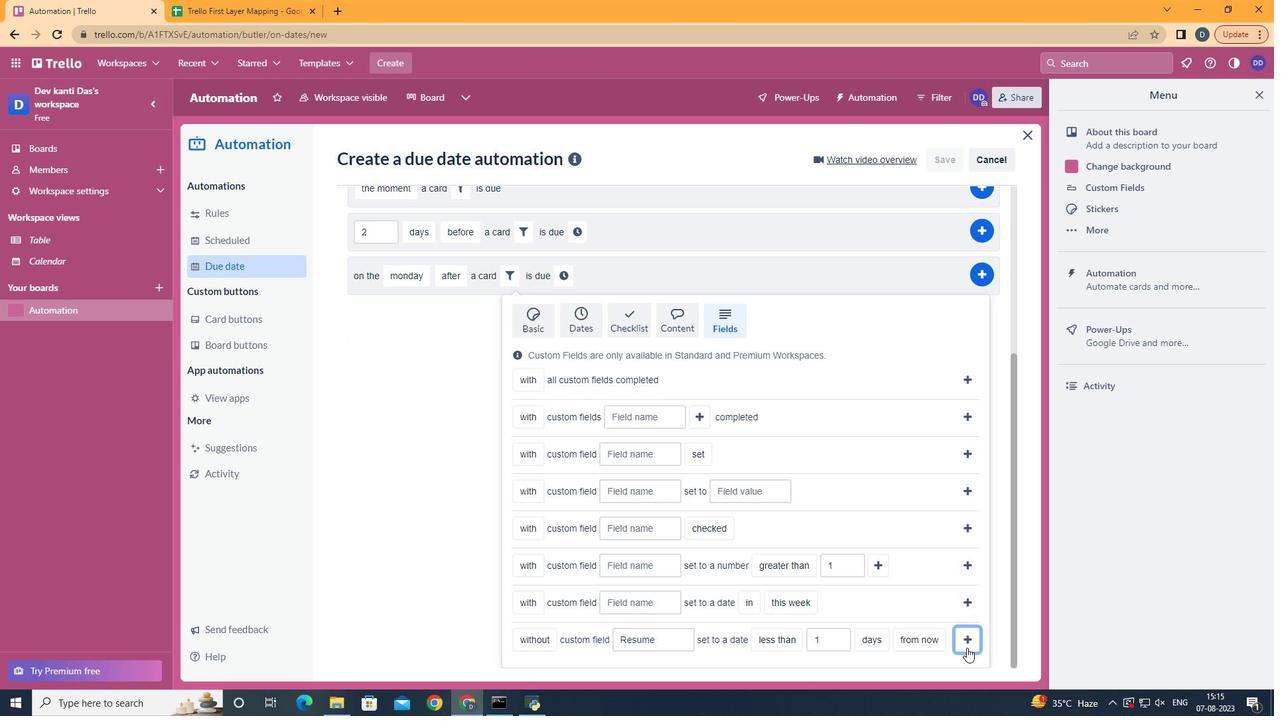 
Action: Mouse moved to (879, 529)
Screenshot: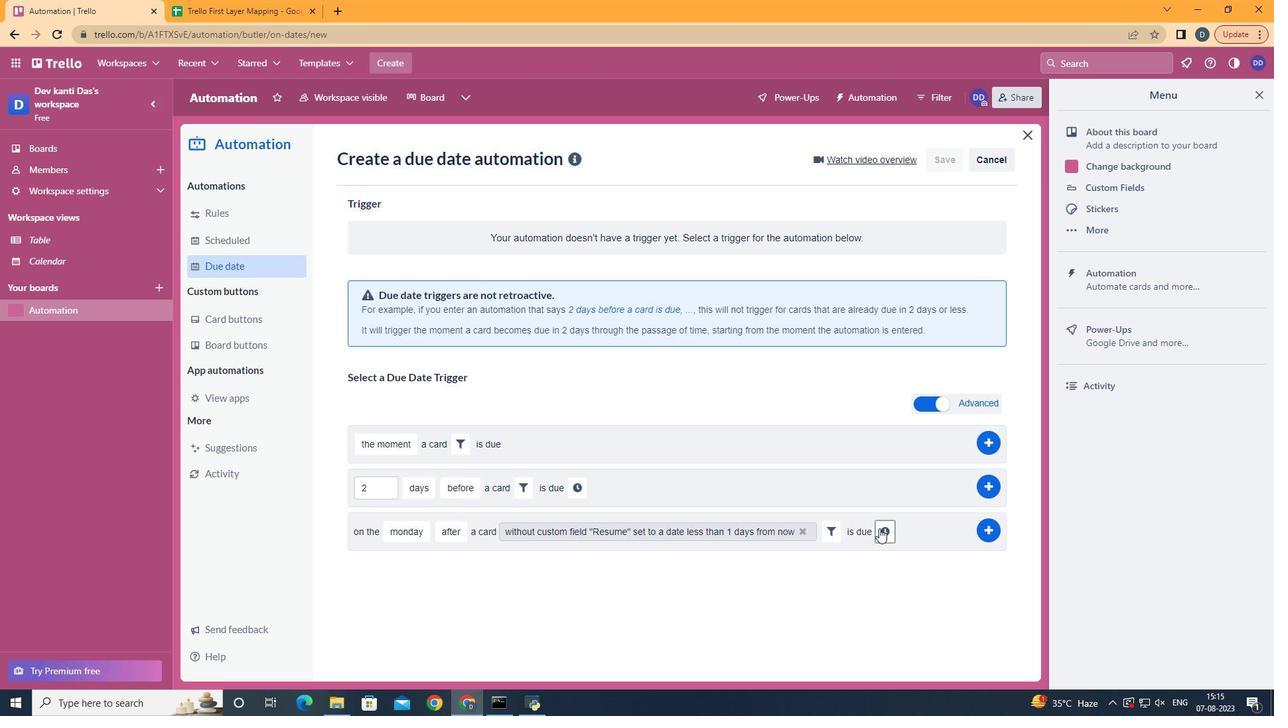 
Action: Mouse pressed left at (879, 529)
Screenshot: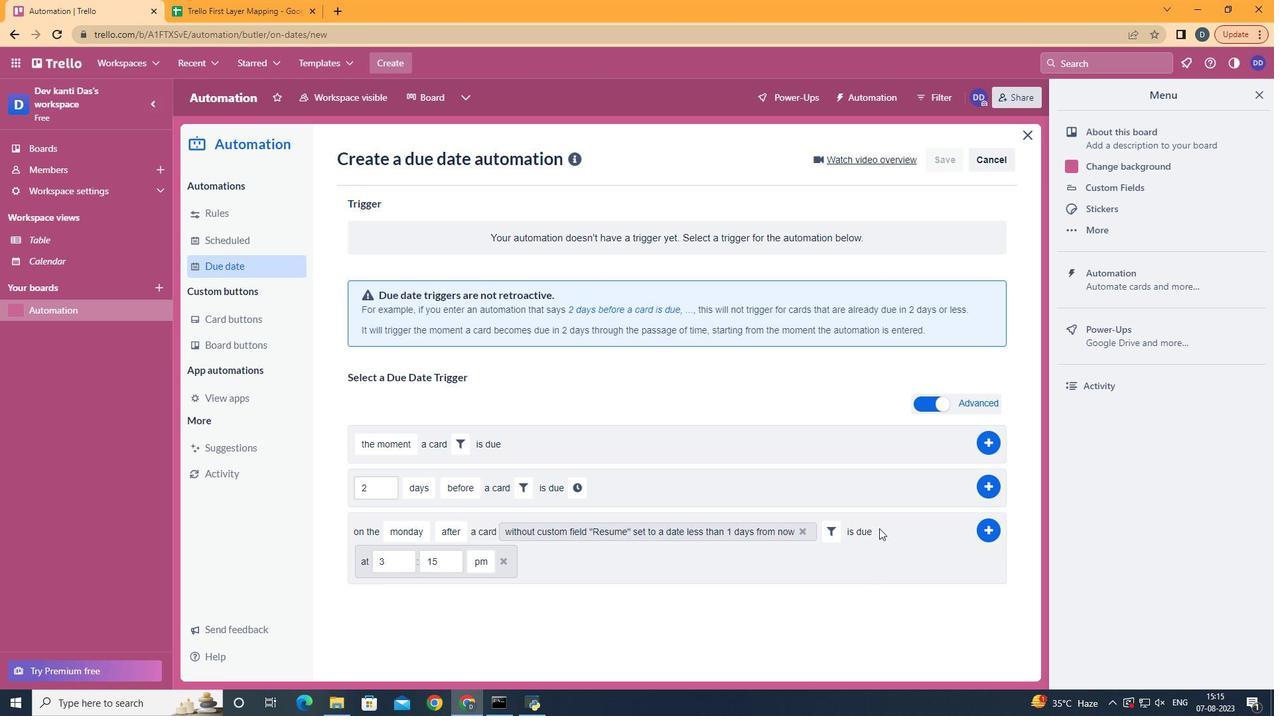
Action: Mouse moved to (389, 560)
Screenshot: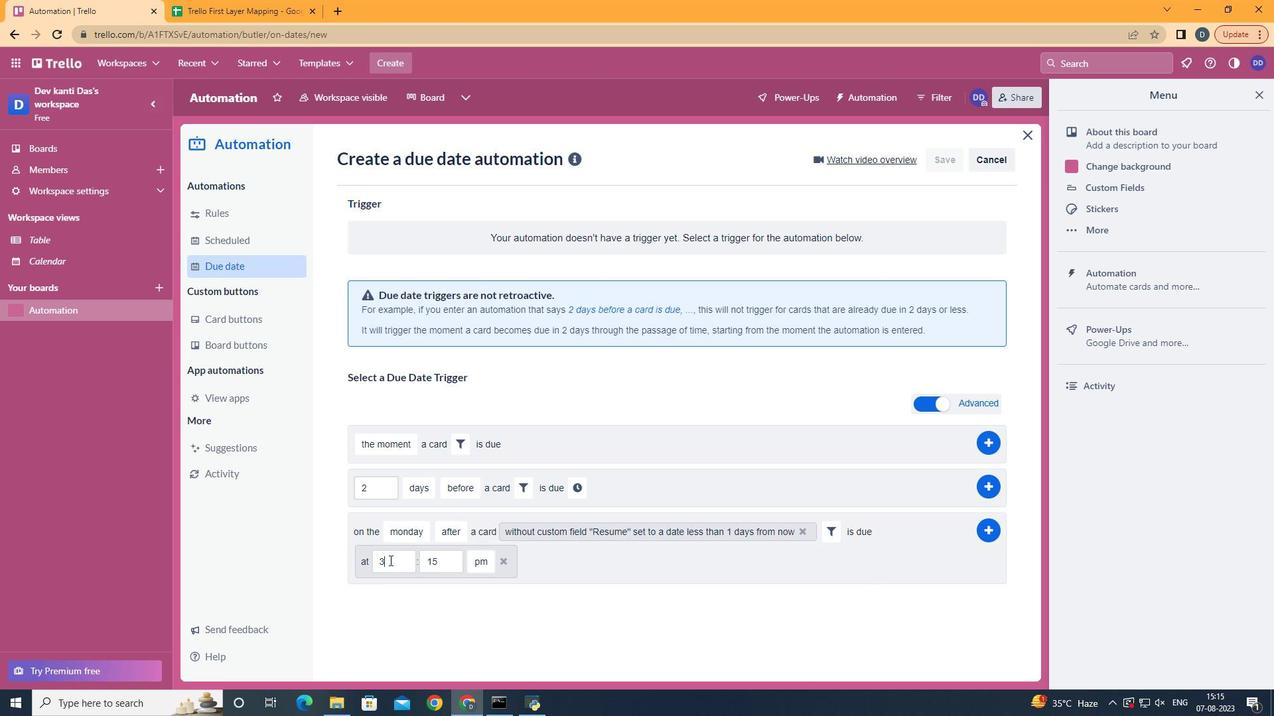 
Action: Mouse pressed left at (389, 560)
Screenshot: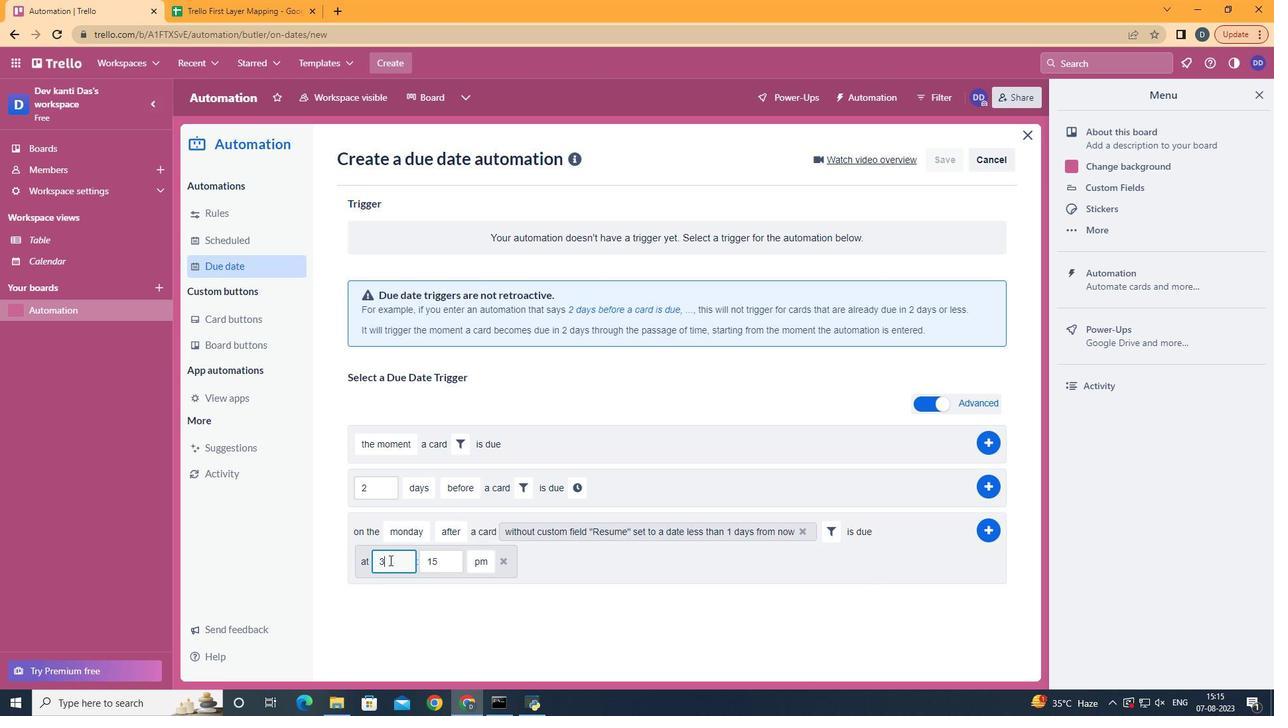 
Action: Key pressed <Key.backspace>11
Screenshot: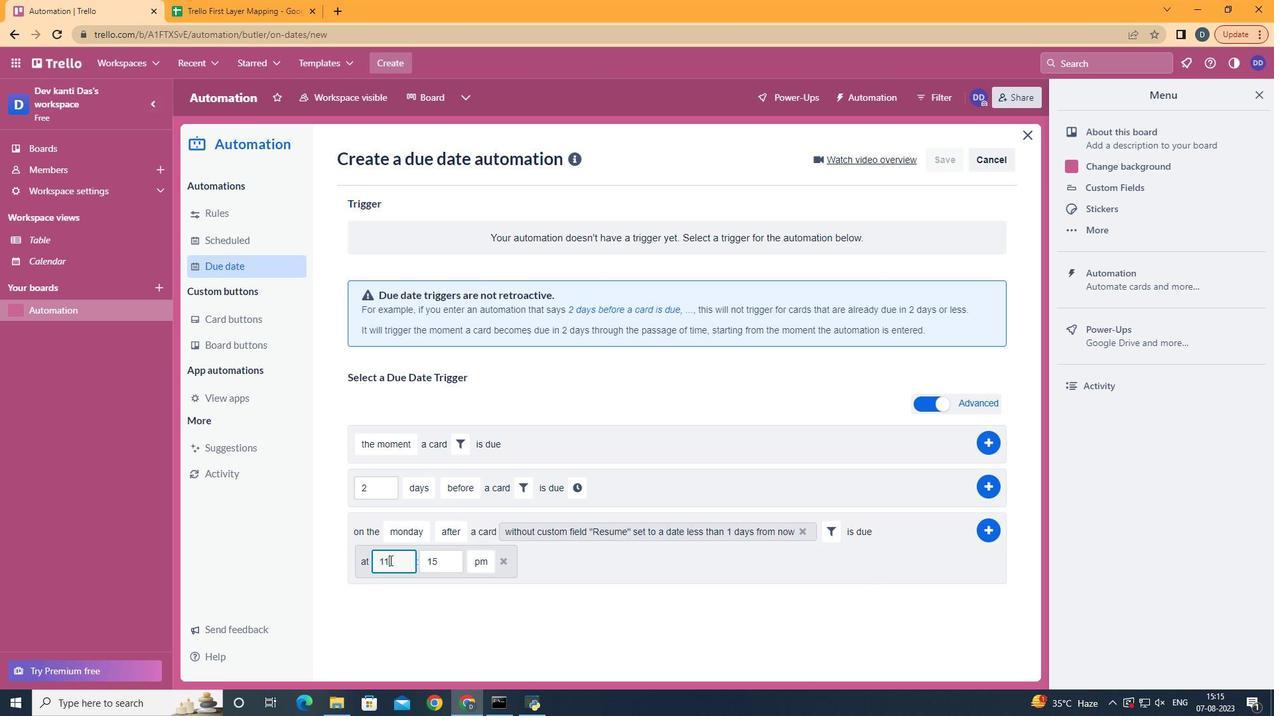
Action: Mouse moved to (453, 554)
Screenshot: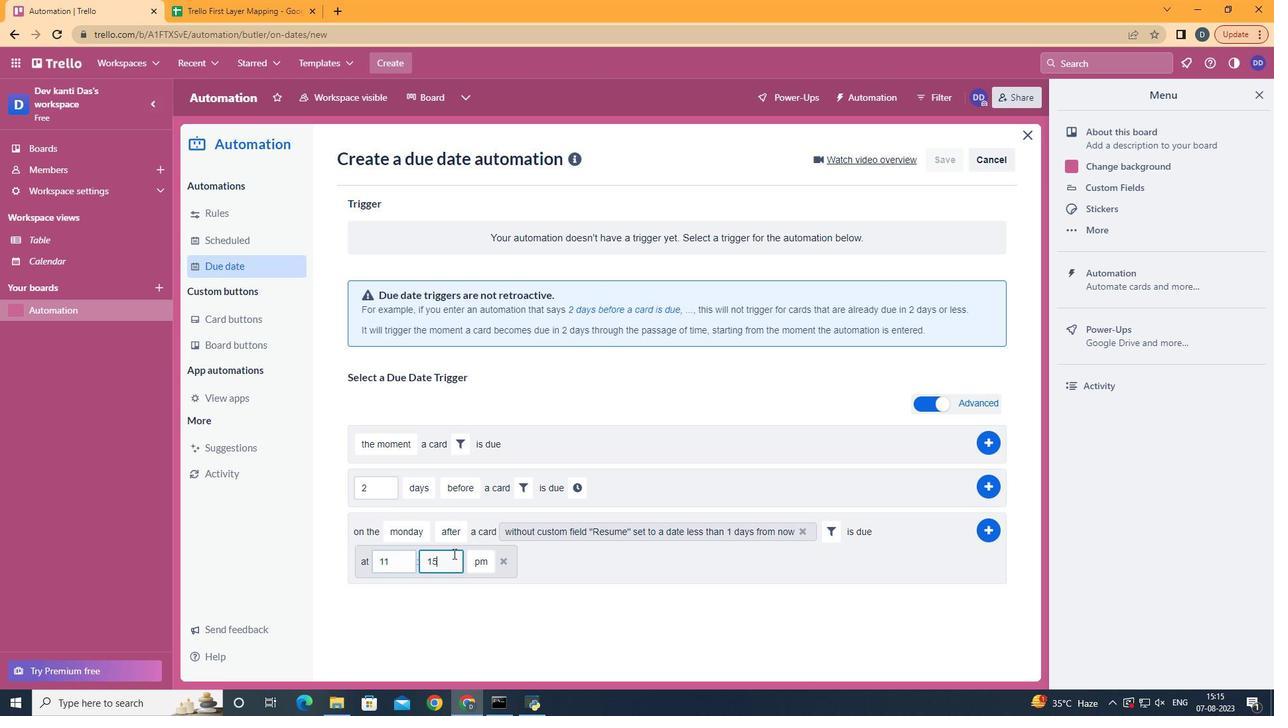 
Action: Mouse pressed left at (453, 554)
Screenshot: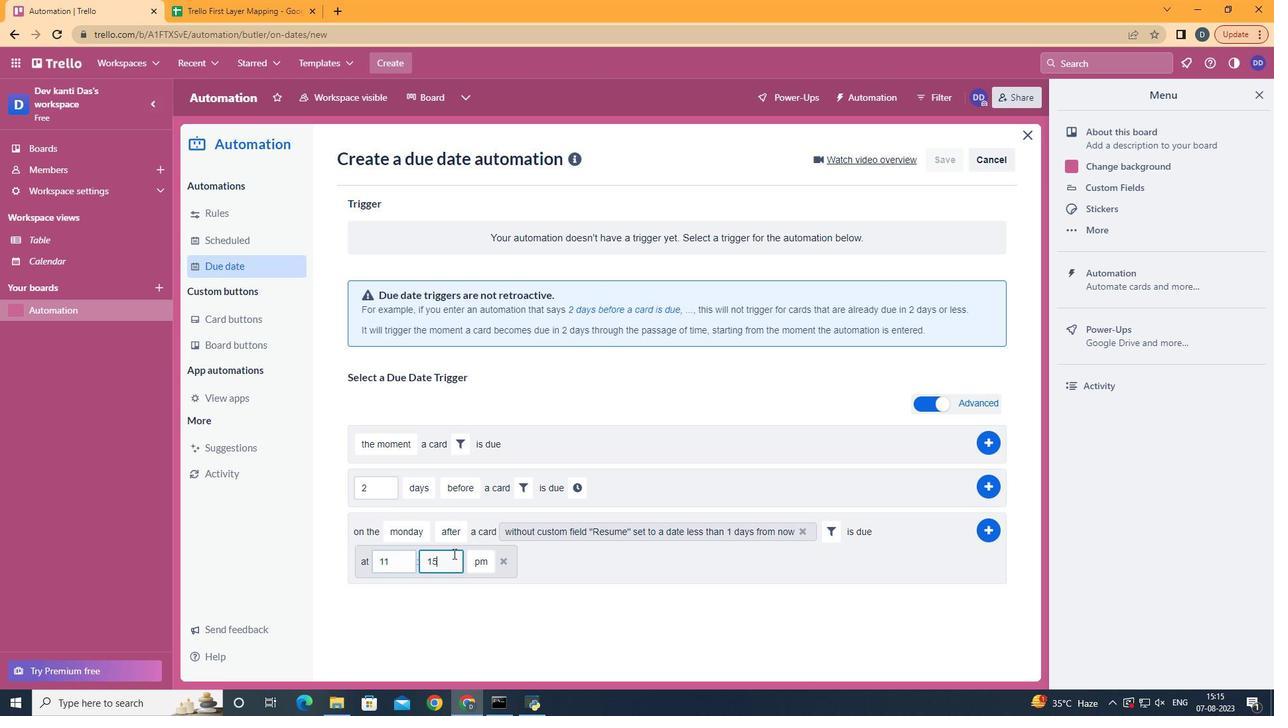 
Action: Key pressed <Key.backspace><Key.backspace>00
Screenshot: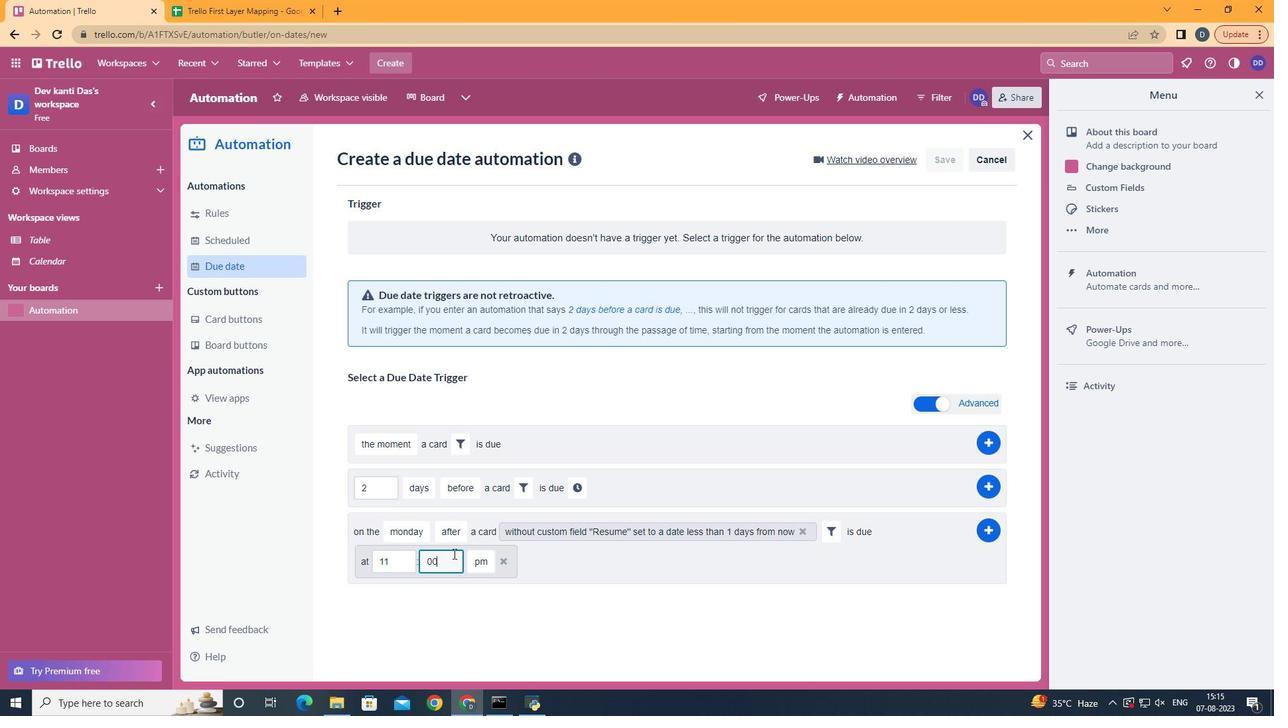 
Action: Mouse moved to (486, 583)
Screenshot: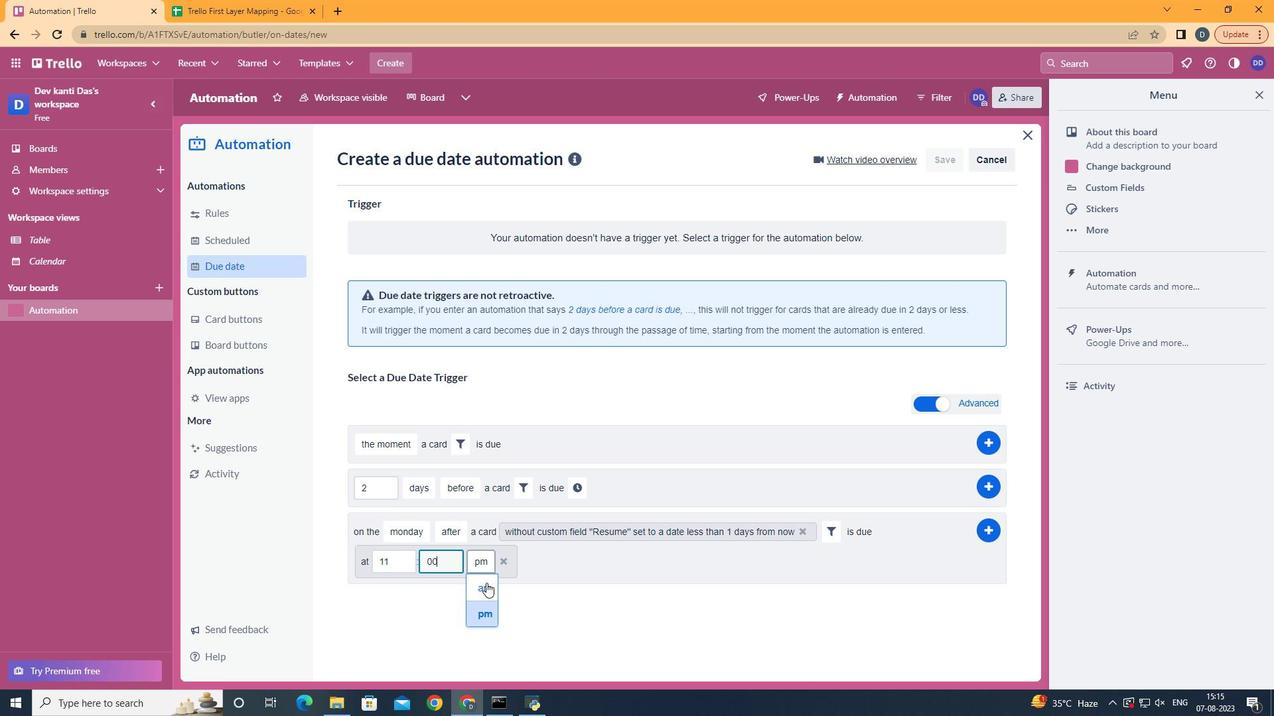 
Action: Mouse pressed left at (486, 583)
Screenshot: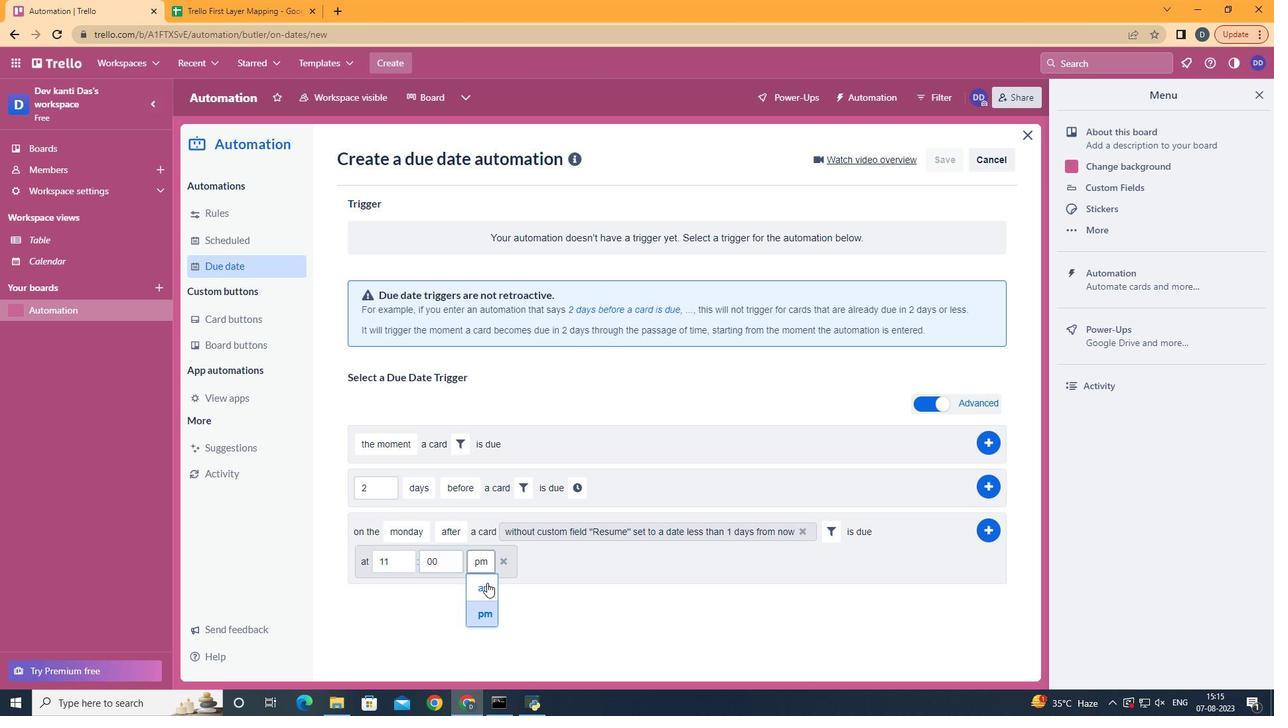 
Action: Mouse moved to (996, 536)
Screenshot: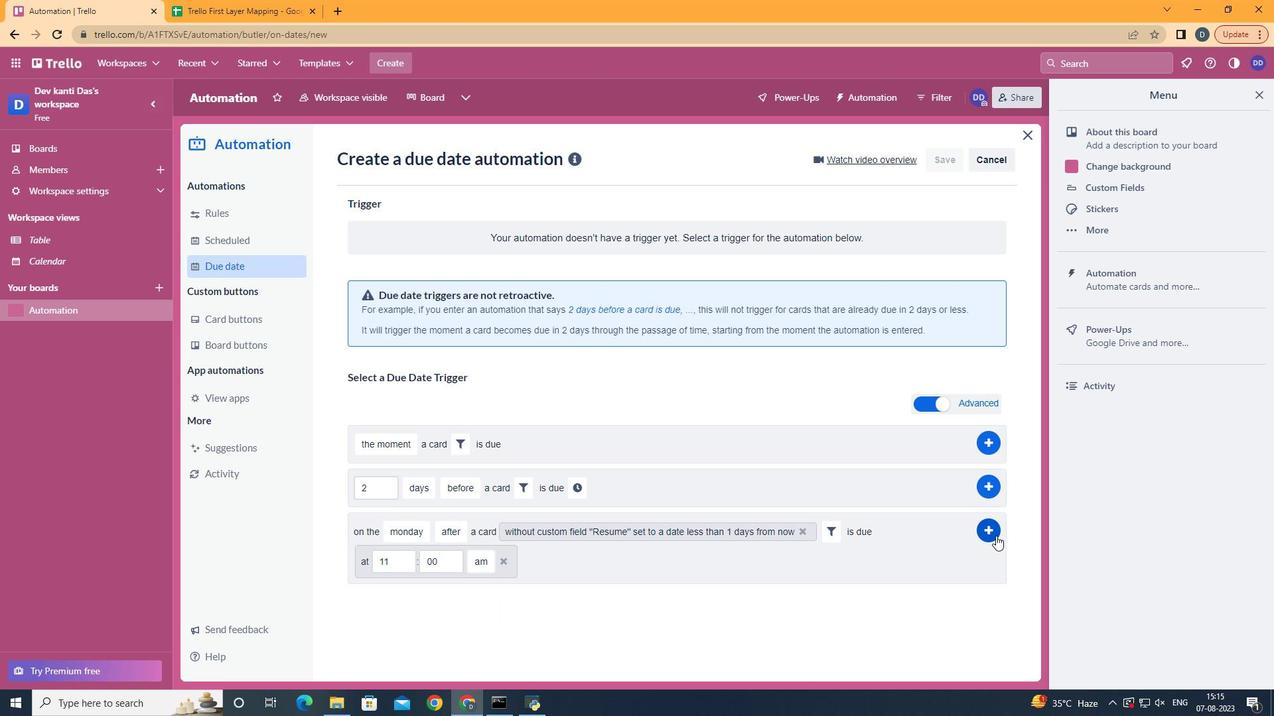 
Action: Mouse pressed left at (996, 536)
Screenshot: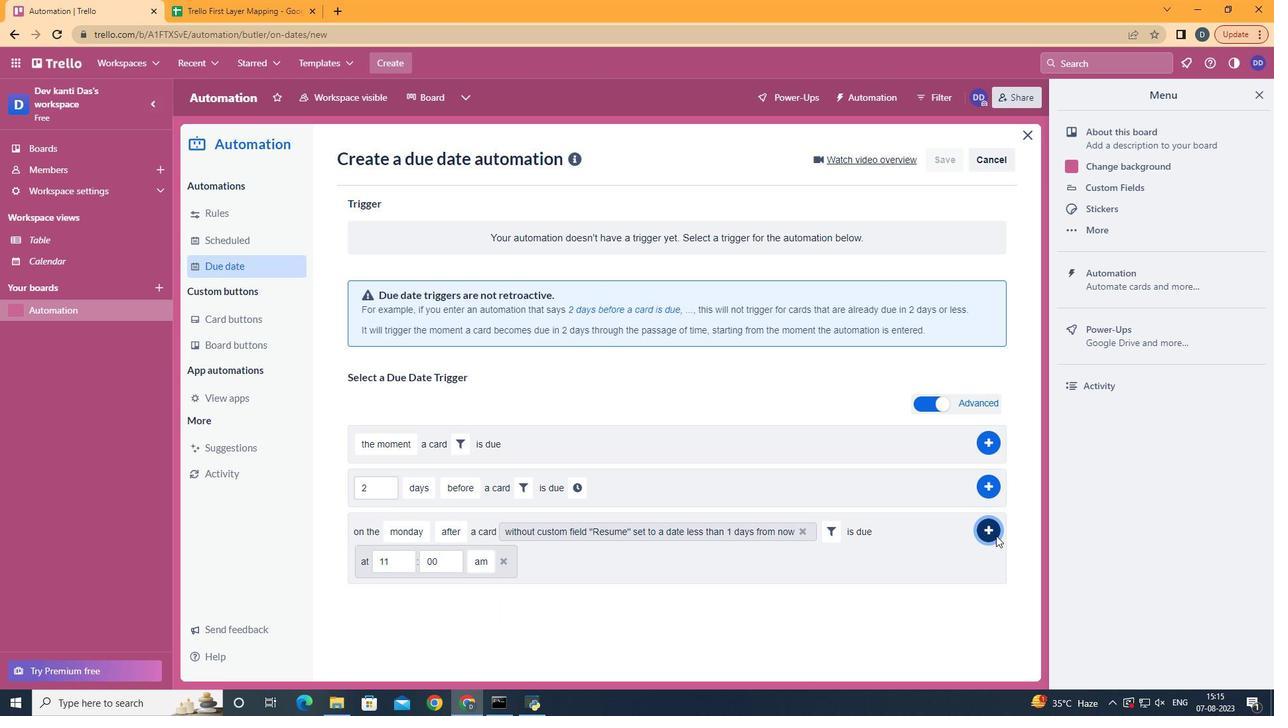 
Action: Mouse moved to (660, 225)
Screenshot: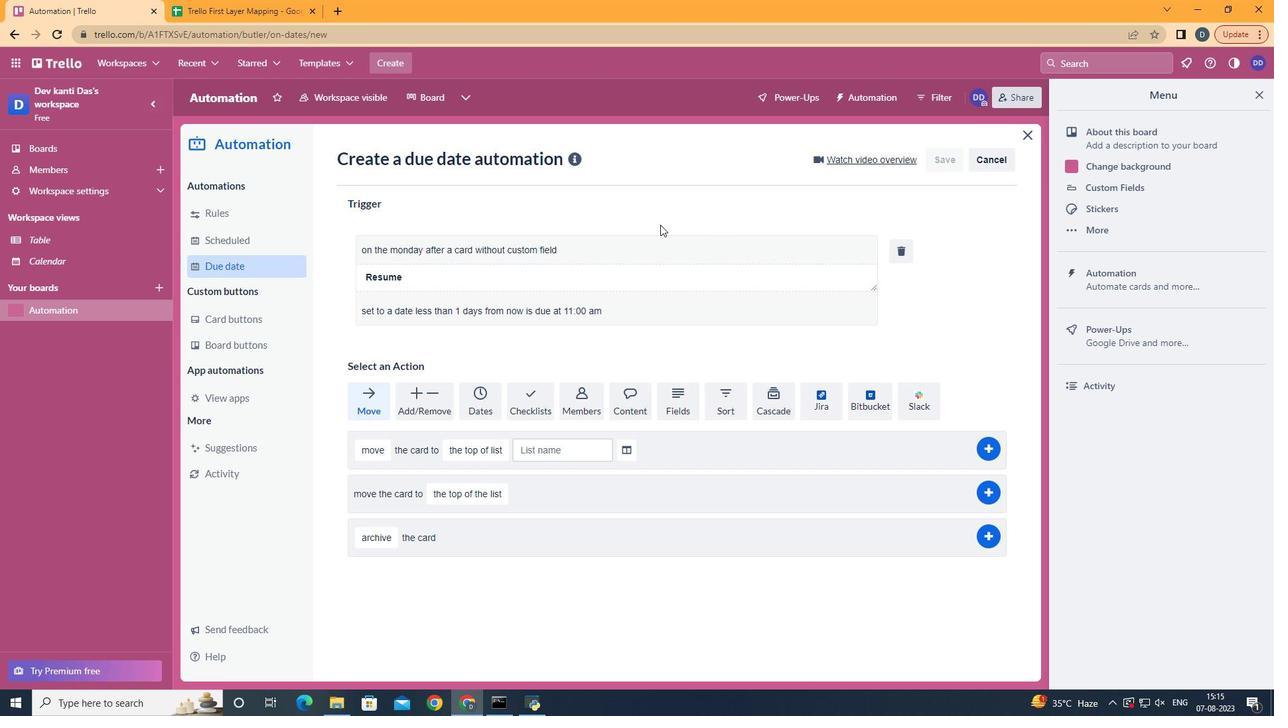 
